 Task: Add a project license to your GitHub repository.
Action: Mouse moved to (268, 237)
Screenshot: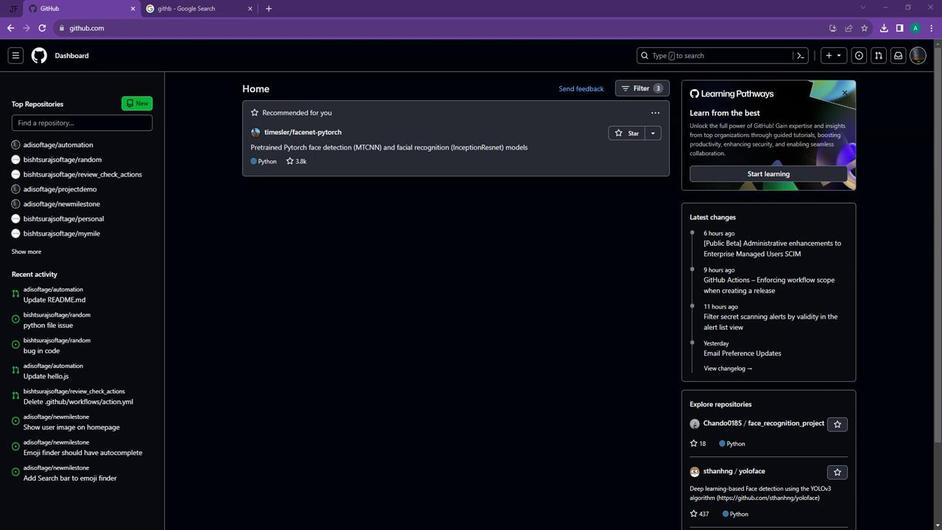 
Action: Mouse pressed left at (268, 237)
Screenshot: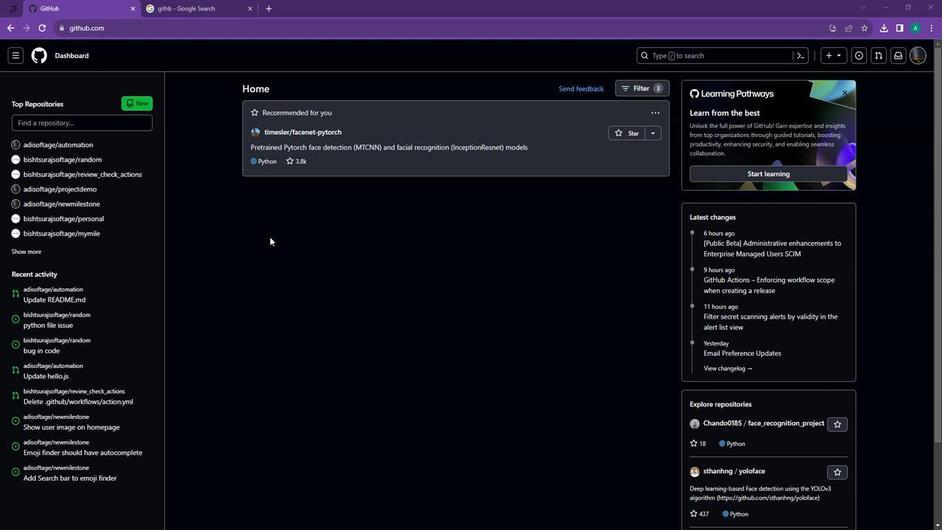 
Action: Mouse moved to (128, 103)
Screenshot: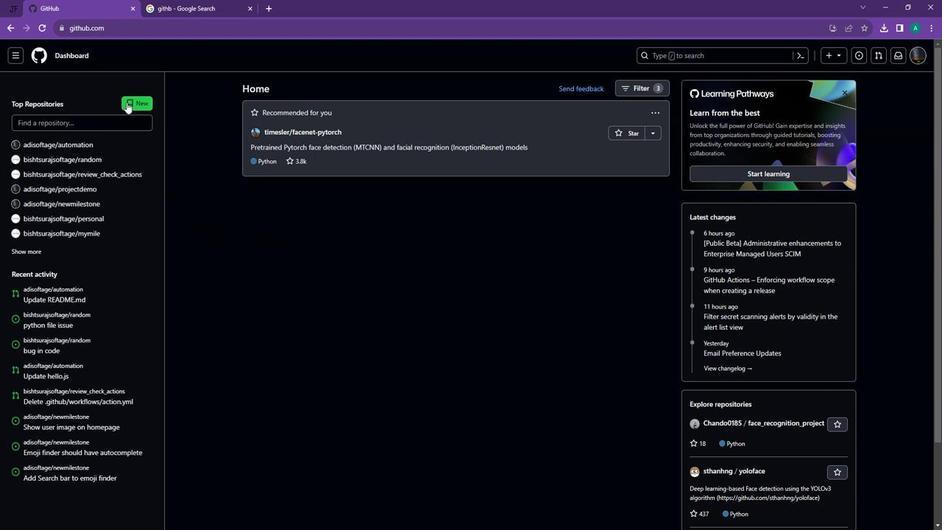 
Action: Mouse pressed left at (128, 103)
Screenshot: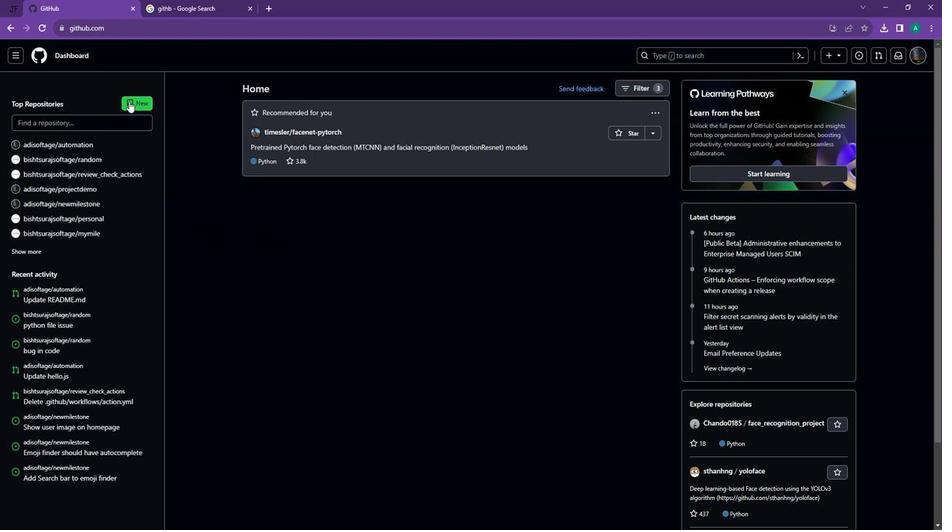 
Action: Mouse moved to (413, 182)
Screenshot: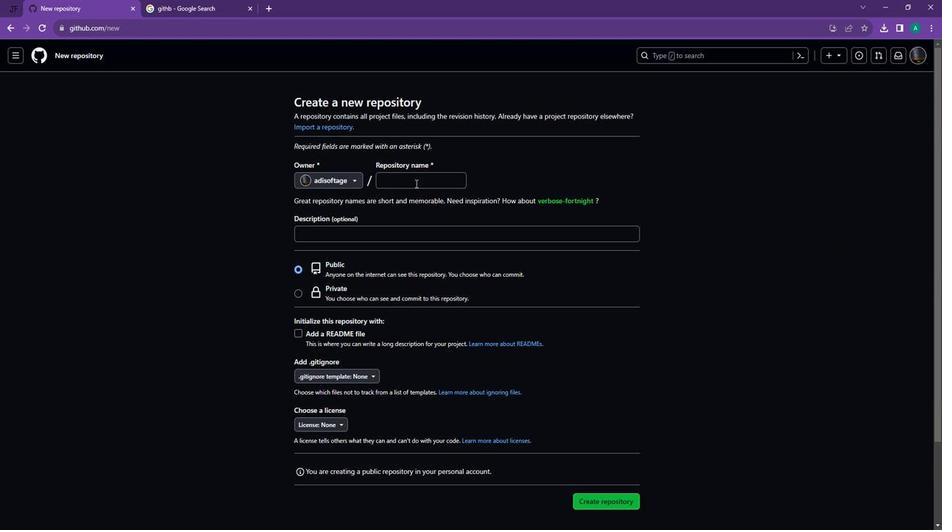 
Action: Mouse pressed left at (413, 182)
Screenshot: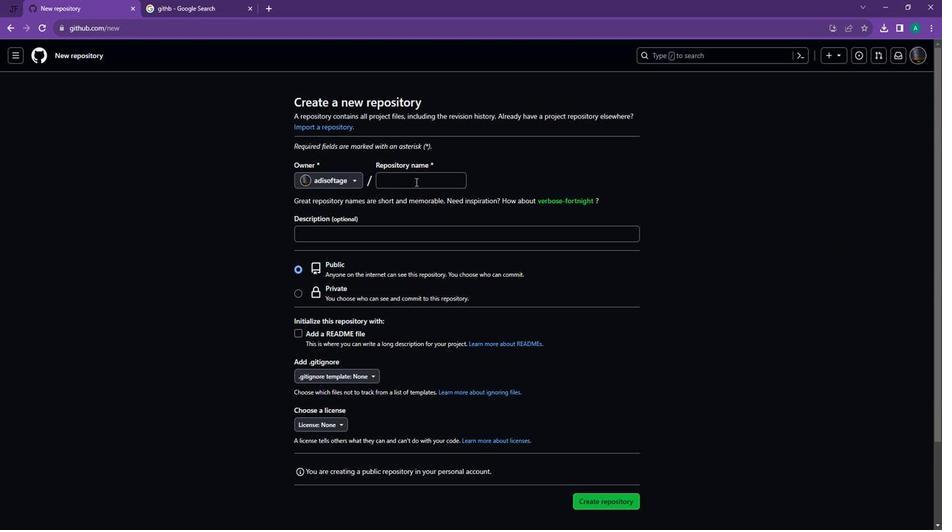 
Action: Key pressed lc<Key.backspace><Key.backspace>example<Key.enter>
Screenshot: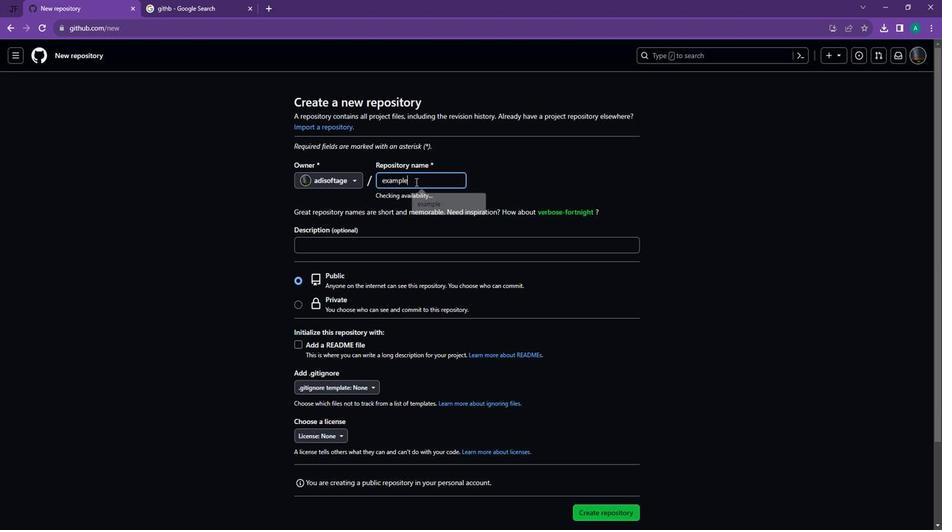 
Action: Mouse moved to (336, 424)
Screenshot: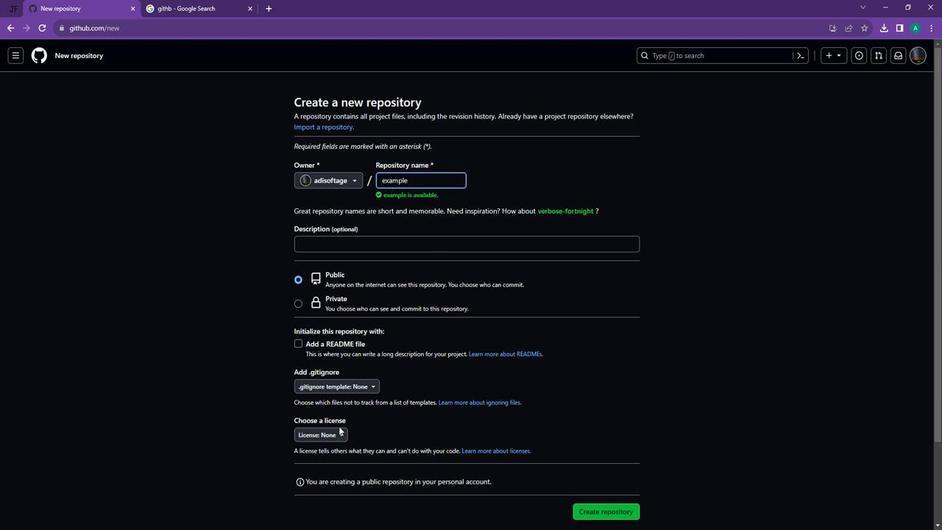 
Action: Mouse pressed left at (336, 424)
Screenshot: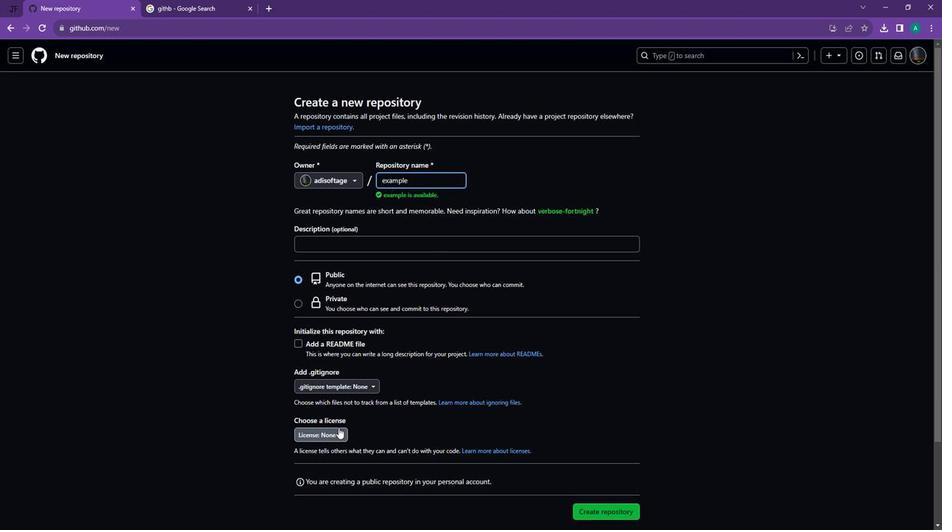 
Action: Mouse moved to (357, 279)
Screenshot: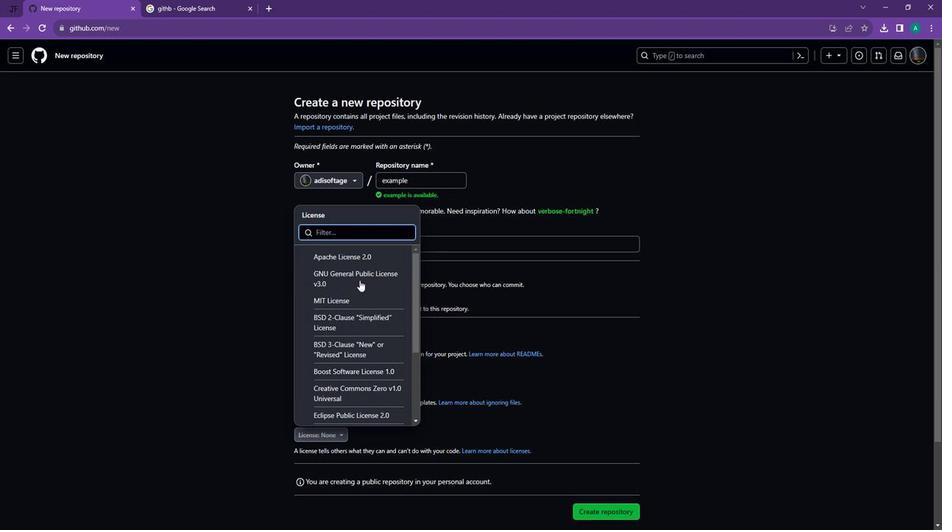 
Action: Mouse pressed left at (357, 279)
Screenshot: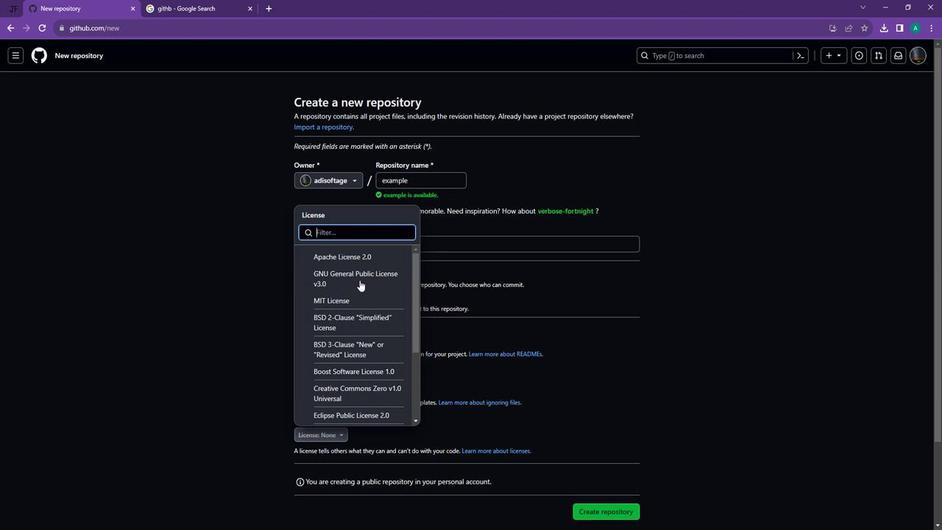 
Action: Mouse moved to (600, 507)
Screenshot: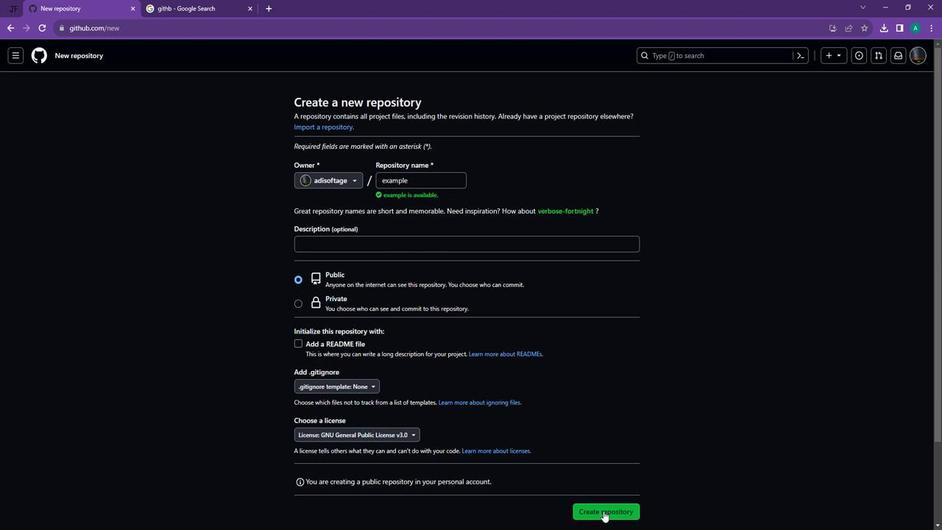 
Action: Mouse pressed left at (600, 507)
Screenshot: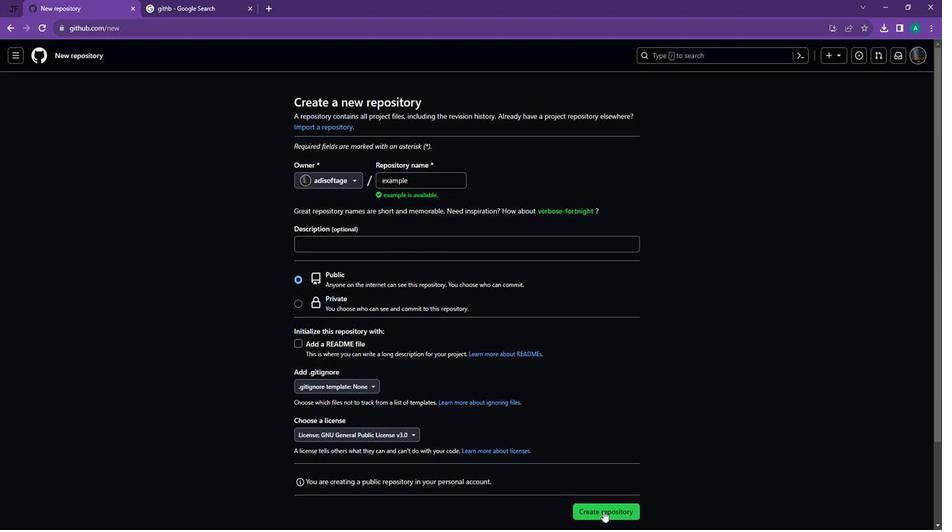 
Action: Mouse moved to (206, 200)
Screenshot: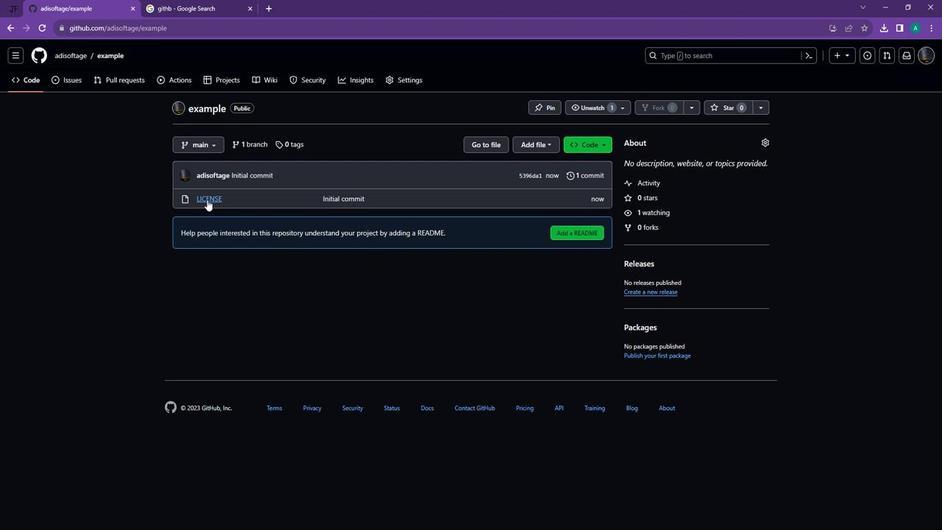 
Action: Mouse pressed left at (206, 200)
Screenshot: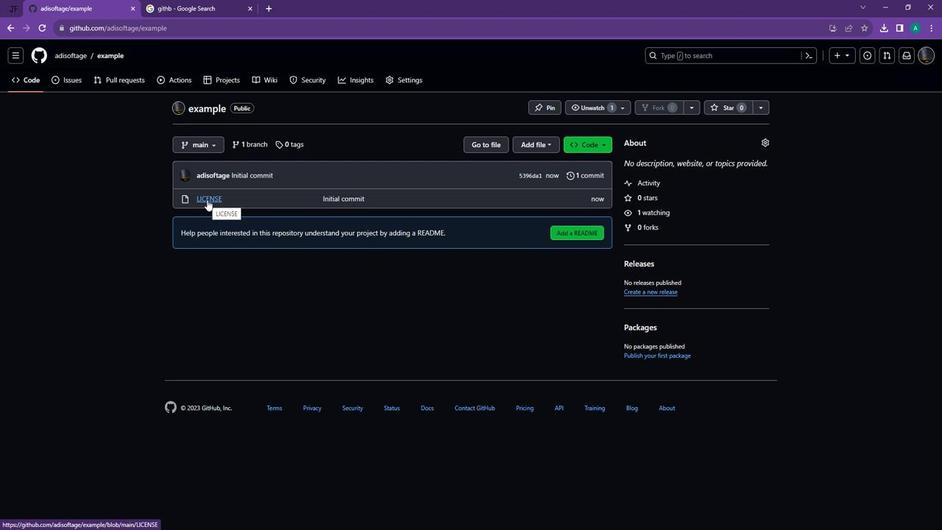 
Action: Mouse moved to (197, 256)
Screenshot: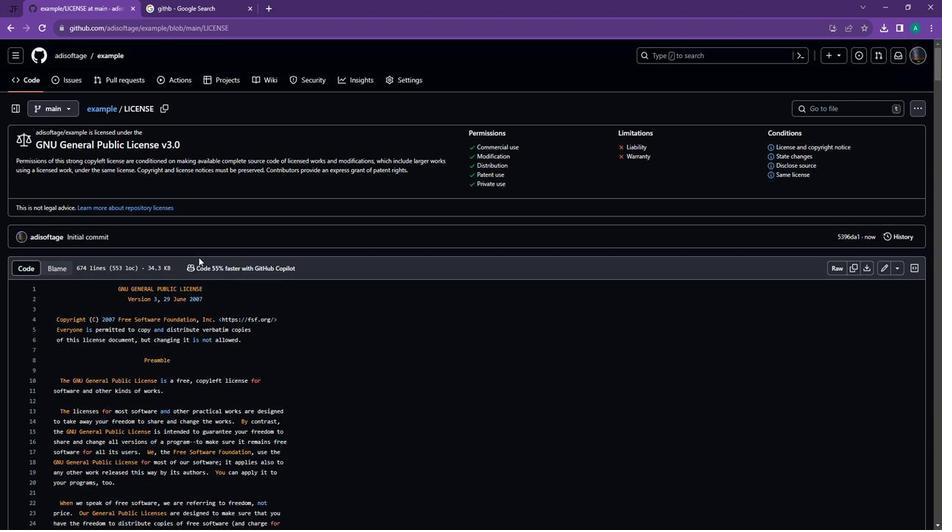 
Action: Mouse scrolled (197, 256) with delta (0, 0)
Screenshot: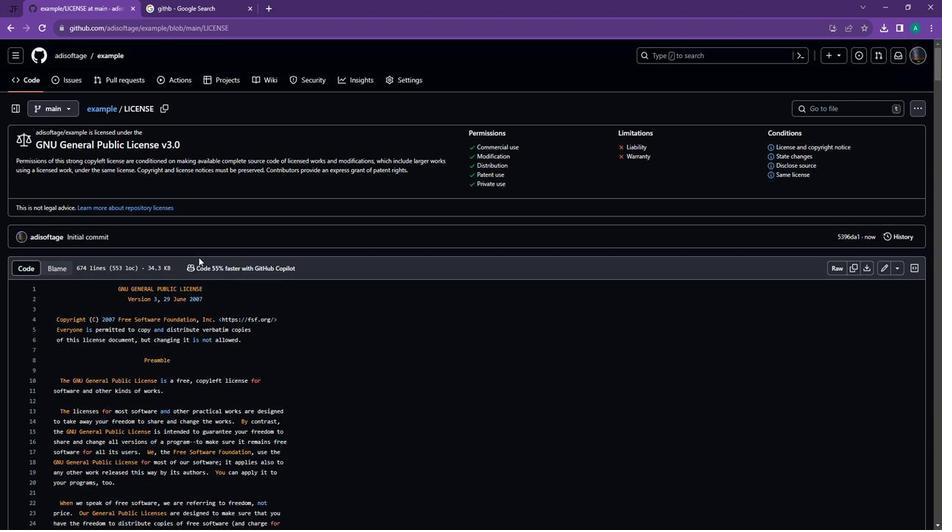 
Action: Mouse moved to (197, 258)
Screenshot: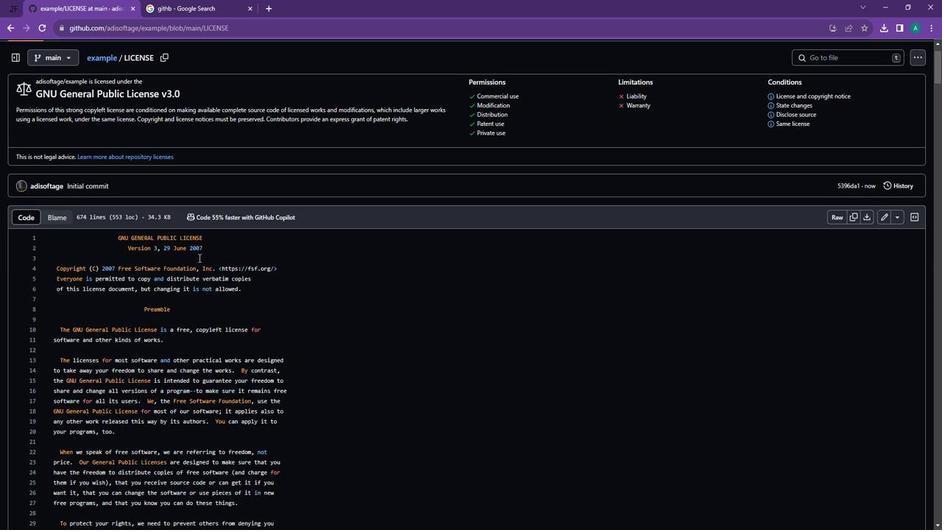 
Action: Mouse scrolled (197, 257) with delta (0, 0)
Screenshot: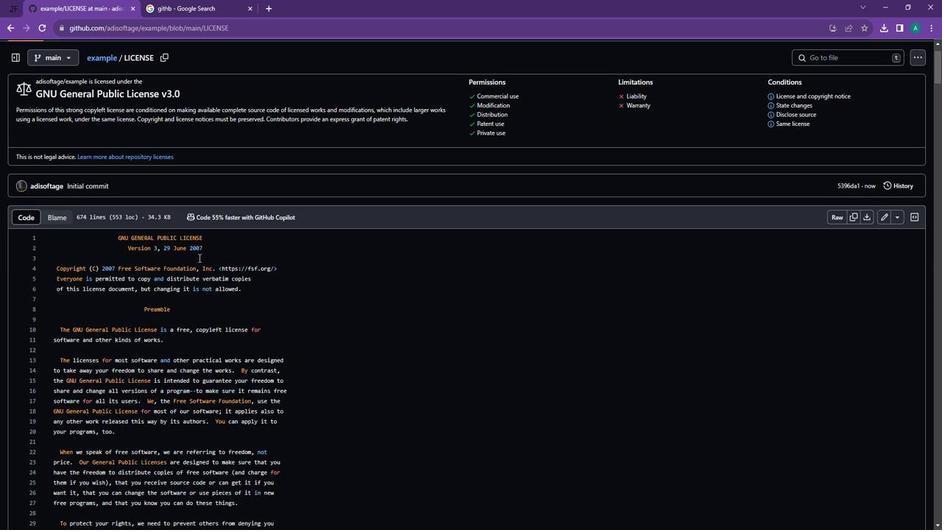 
Action: Mouse moved to (197, 260)
Screenshot: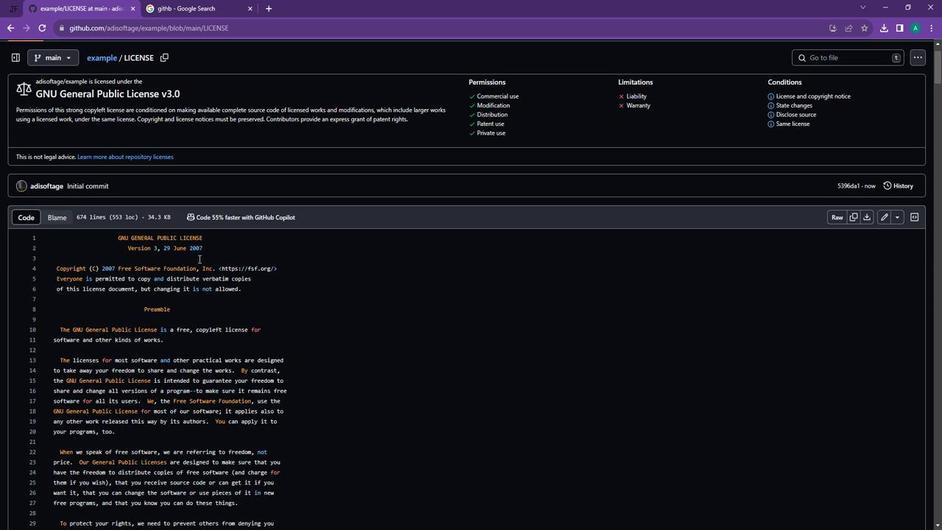 
Action: Mouse scrolled (197, 260) with delta (0, 0)
Screenshot: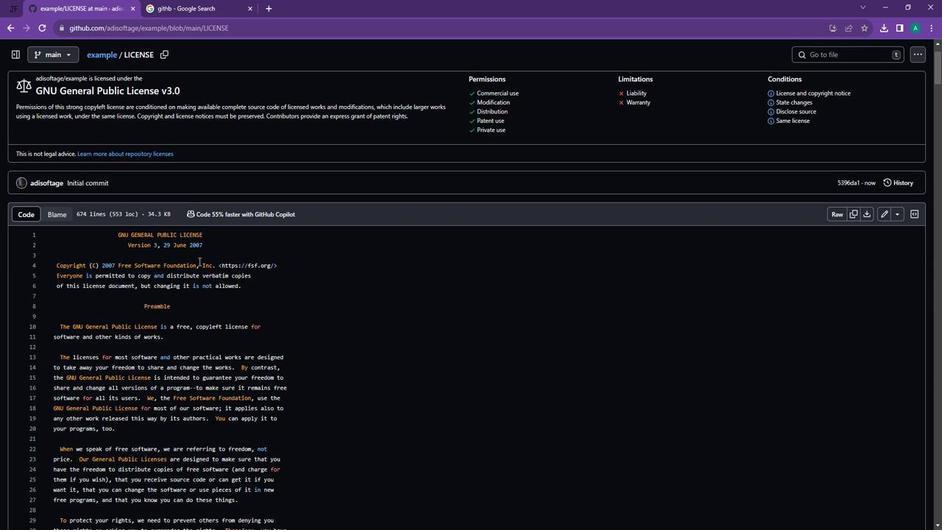
Action: Mouse moved to (202, 268)
Screenshot: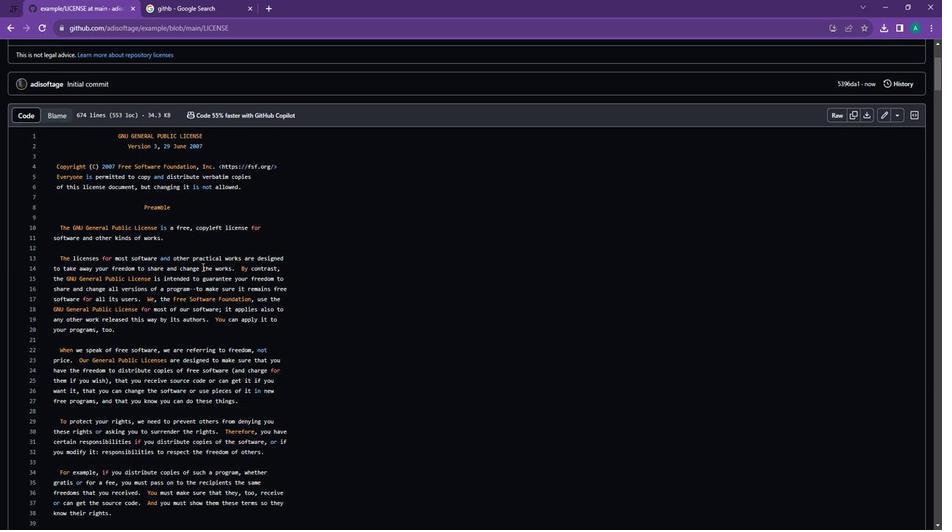 
Action: Mouse scrolled (202, 267) with delta (0, 0)
Screenshot: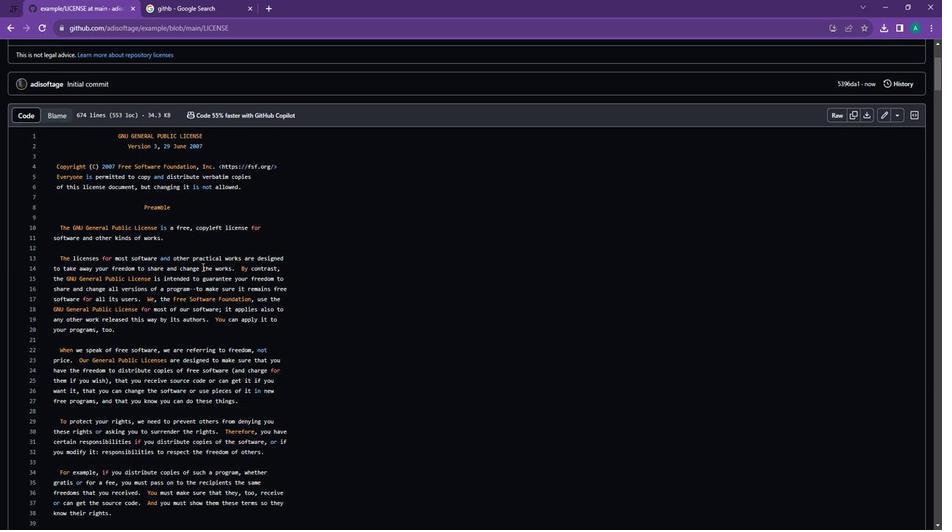 
Action: Mouse moved to (207, 270)
Screenshot: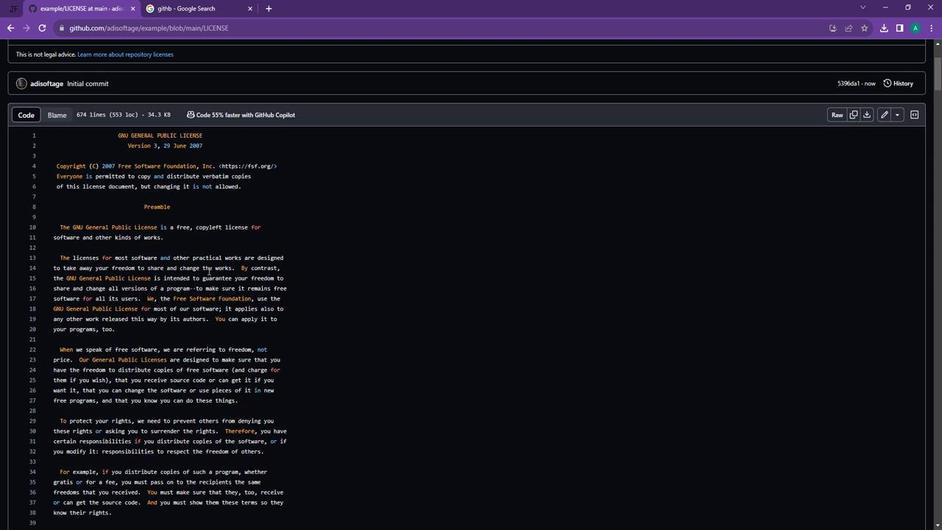 
Action: Mouse scrolled (207, 269) with delta (0, 0)
Screenshot: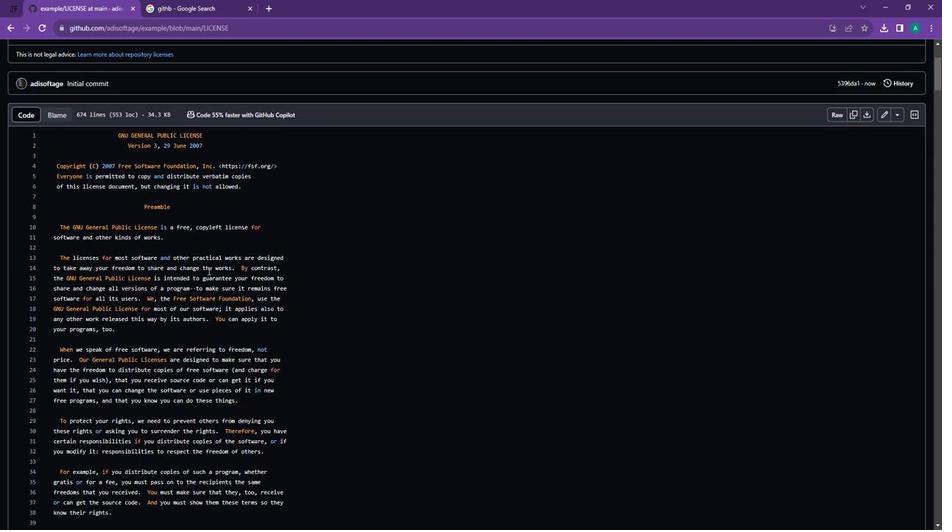 
Action: Mouse moved to (215, 268)
Screenshot: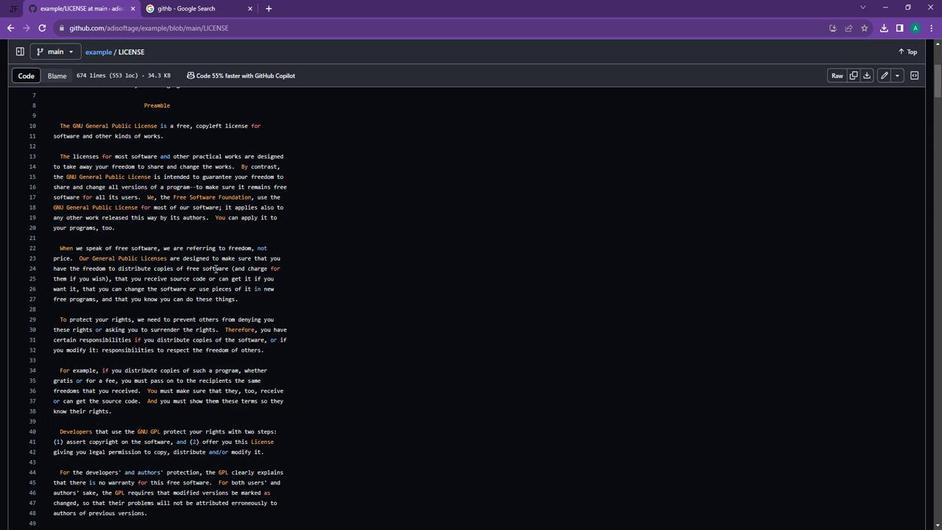 
Action: Mouse scrolled (215, 267) with delta (0, 0)
Screenshot: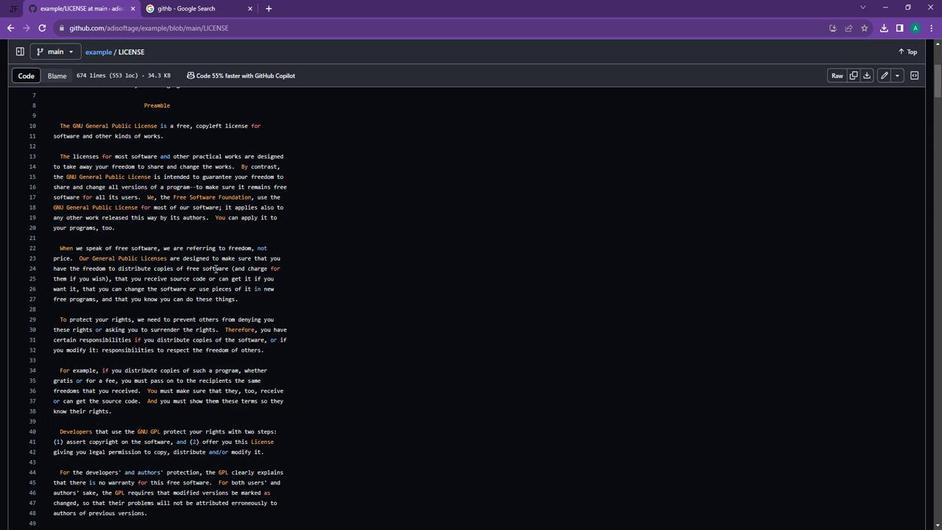 
Action: Mouse moved to (216, 268)
Screenshot: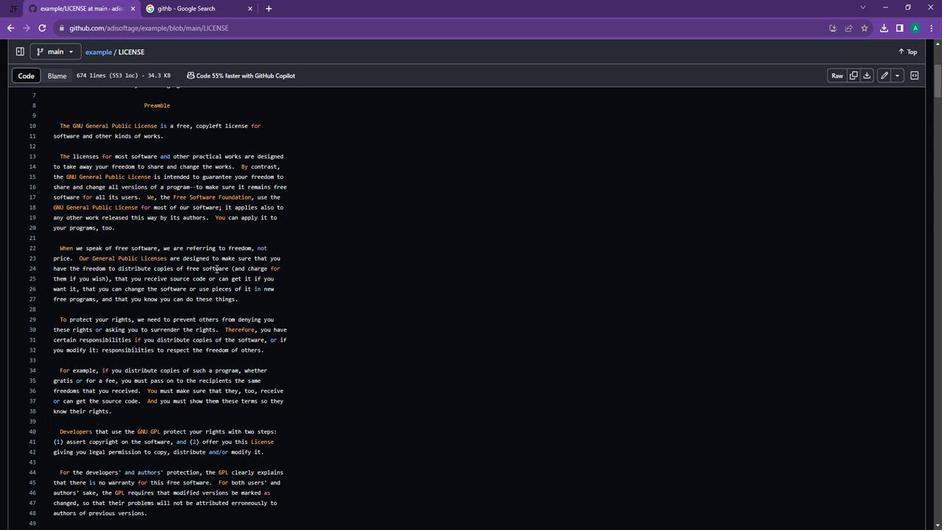 
Action: Mouse scrolled (216, 267) with delta (0, 0)
Screenshot: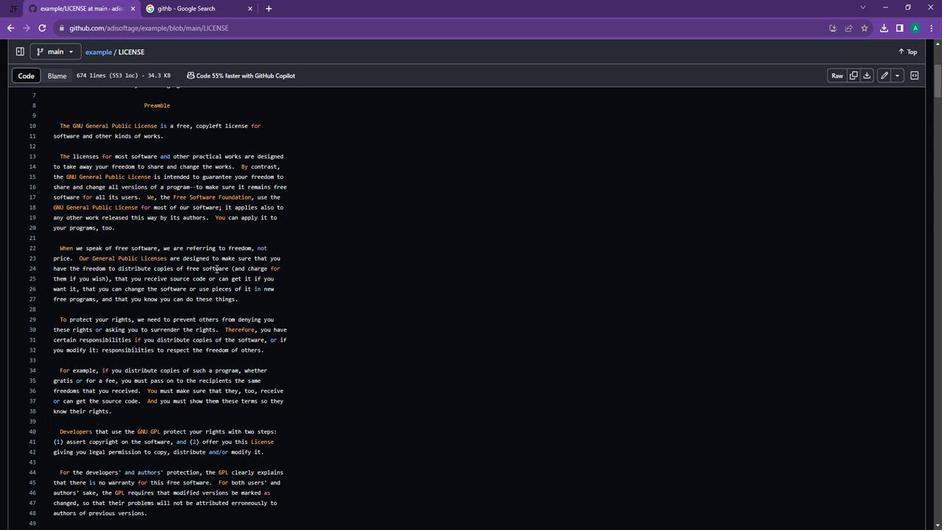 
Action: Mouse moved to (219, 269)
Screenshot: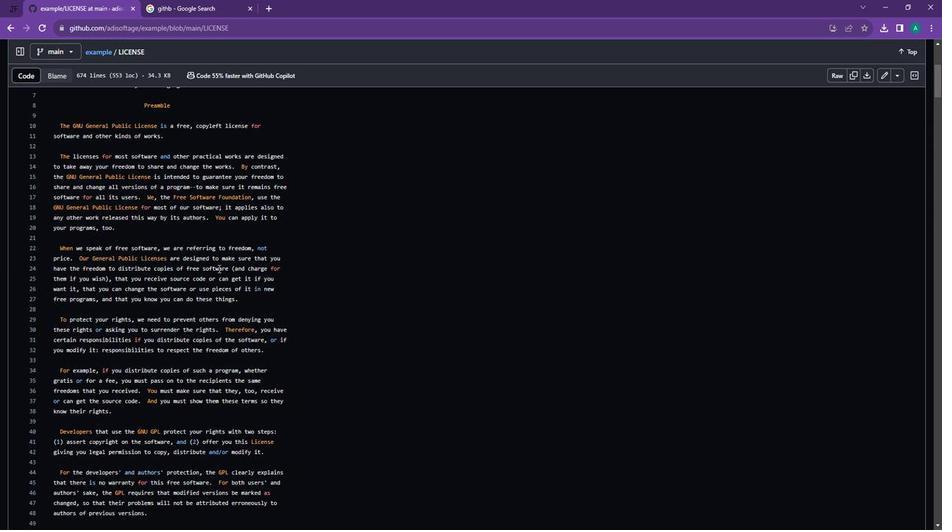 
Action: Mouse scrolled (219, 268) with delta (0, 0)
Screenshot: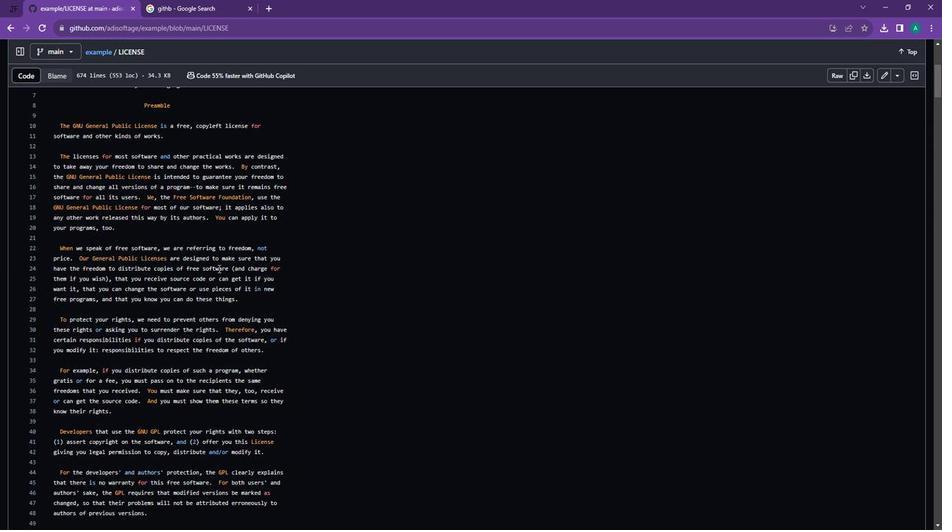
Action: Mouse moved to (372, 260)
Screenshot: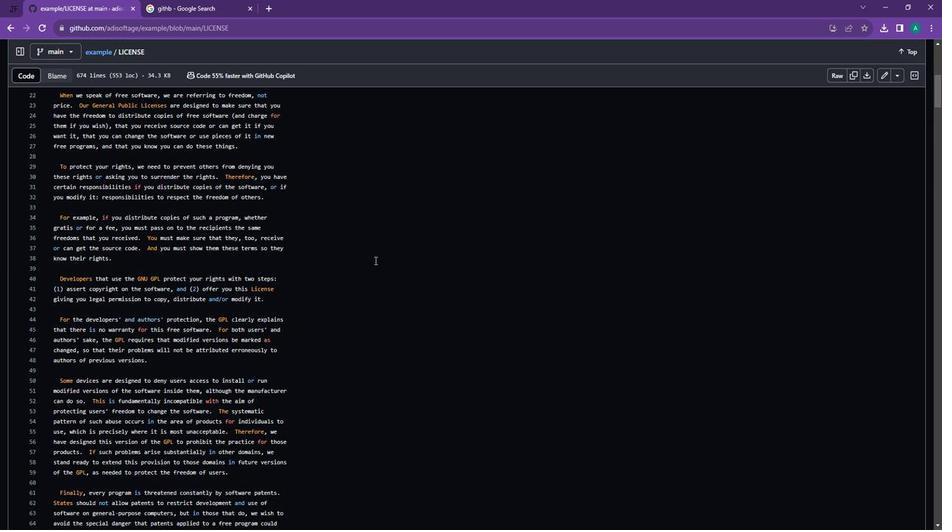 
Action: Mouse scrolled (372, 259) with delta (0, 0)
Screenshot: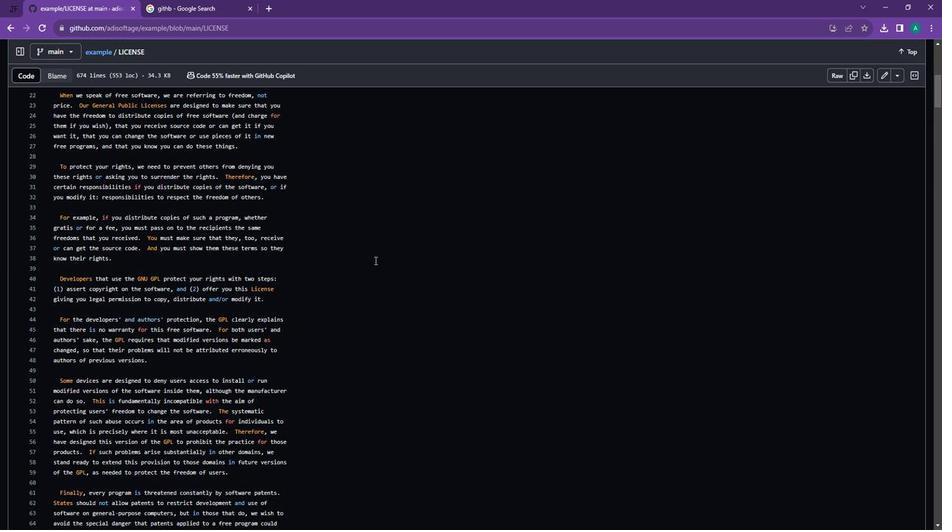 
Action: Mouse scrolled (372, 259) with delta (0, 0)
Screenshot: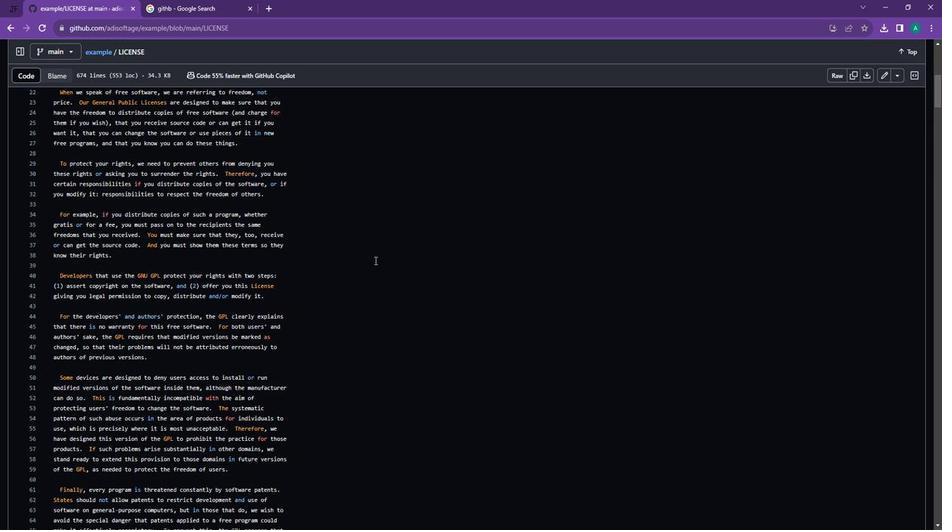 
Action: Mouse scrolled (372, 259) with delta (0, 0)
Screenshot: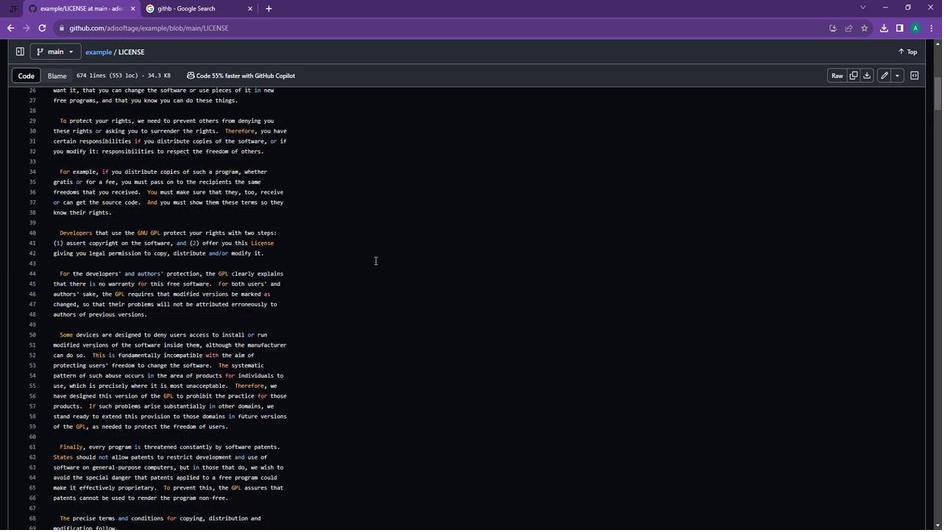 
Action: Mouse moved to (310, 268)
Screenshot: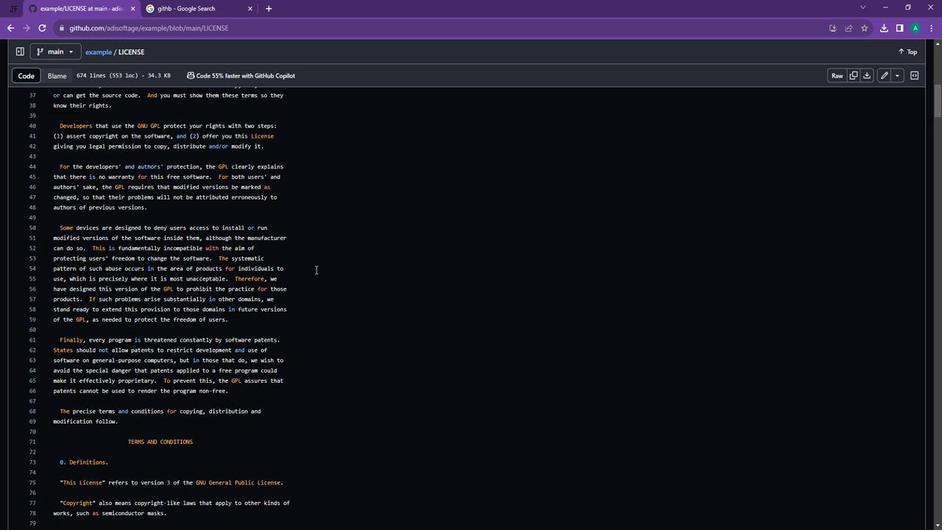 
Action: Mouse scrolled (310, 267) with delta (0, 0)
Screenshot: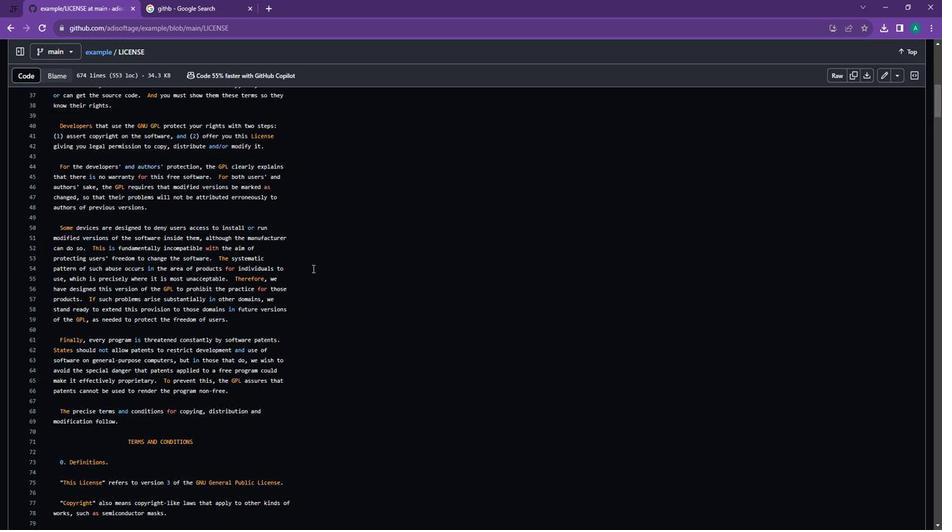 
Action: Mouse scrolled (310, 267) with delta (0, 0)
Screenshot: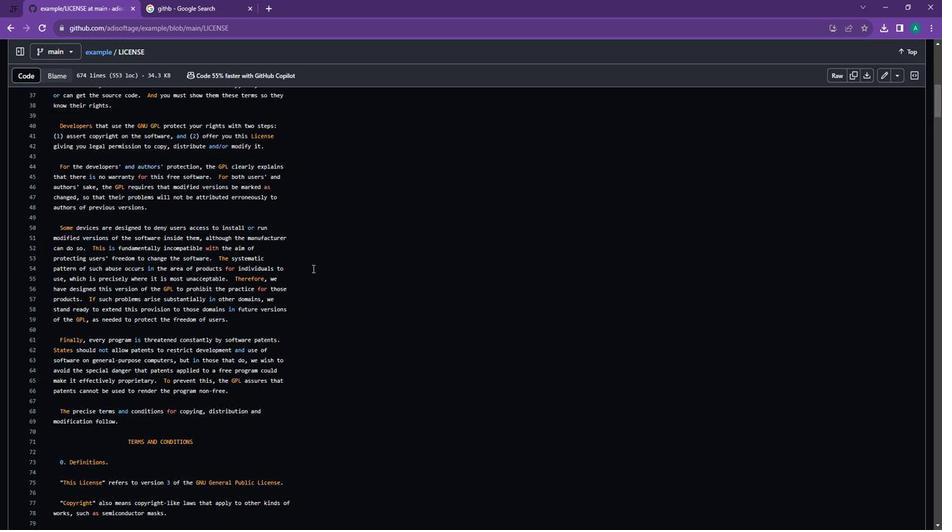 
Action: Mouse scrolled (310, 267) with delta (0, 0)
Screenshot: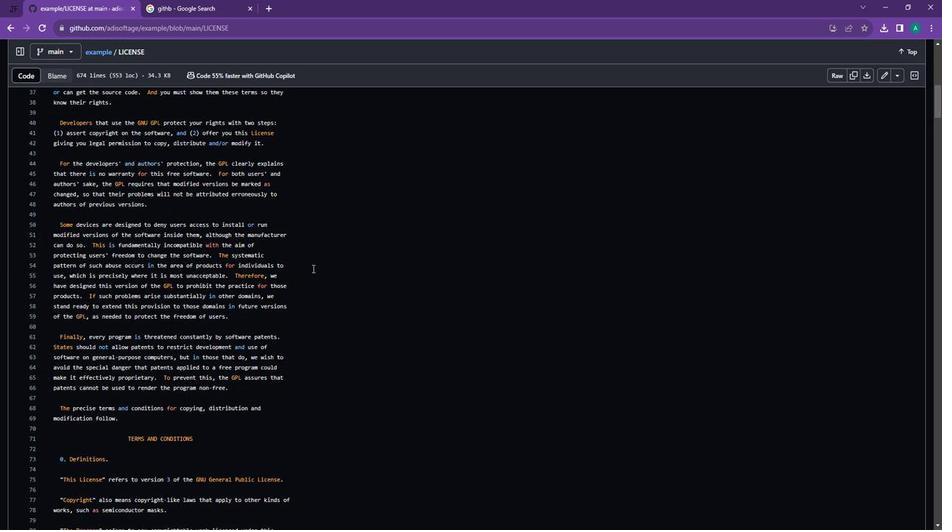 
Action: Mouse moved to (310, 268)
Screenshot: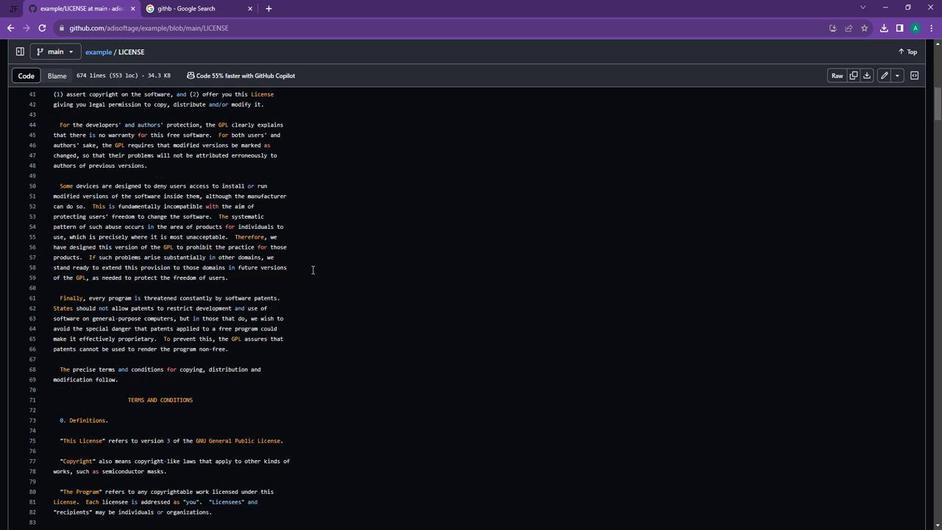 
Action: Mouse scrolled (310, 268) with delta (0, 0)
Screenshot: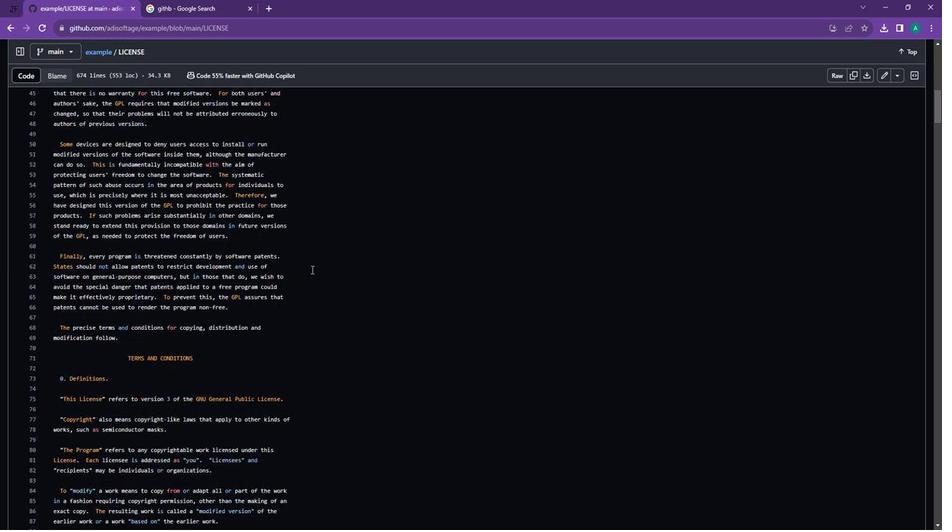 
Action: Mouse moved to (304, 285)
Screenshot: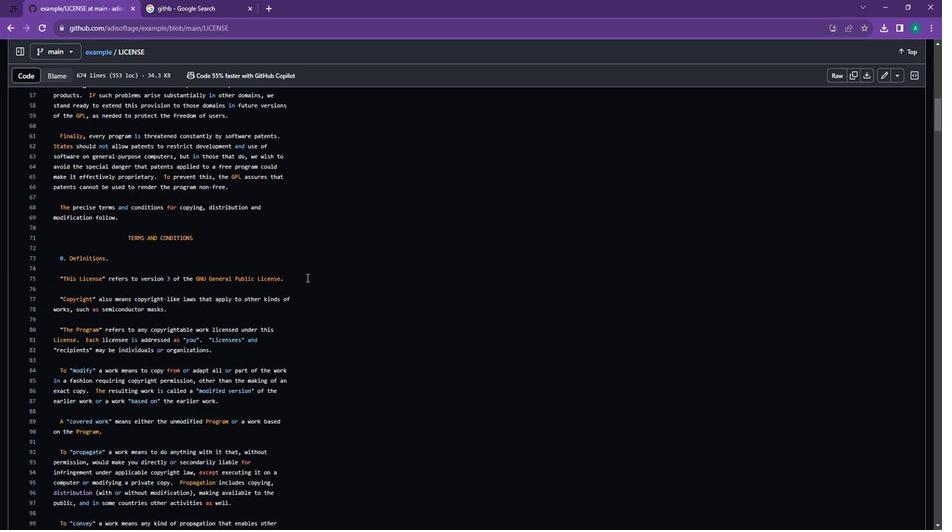 
Action: Mouse scrolled (304, 284) with delta (0, 0)
Screenshot: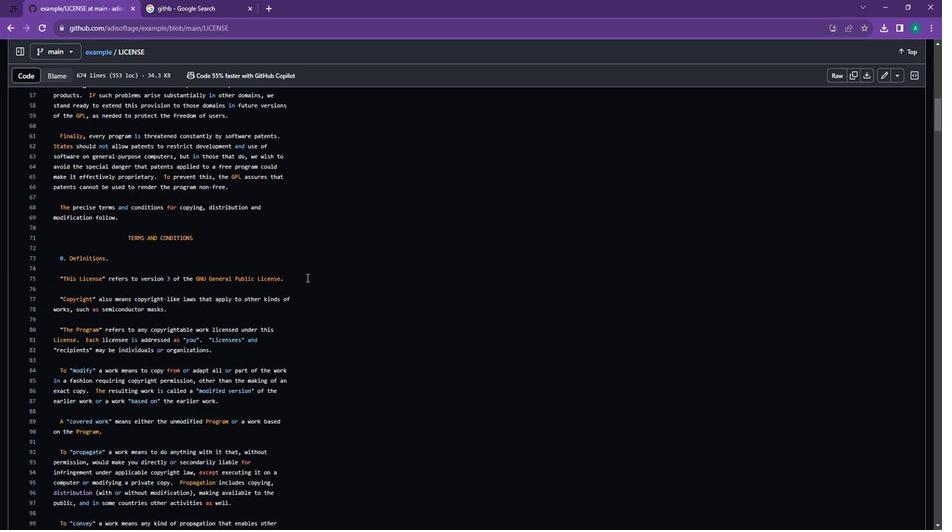 
Action: Mouse moved to (304, 286)
Screenshot: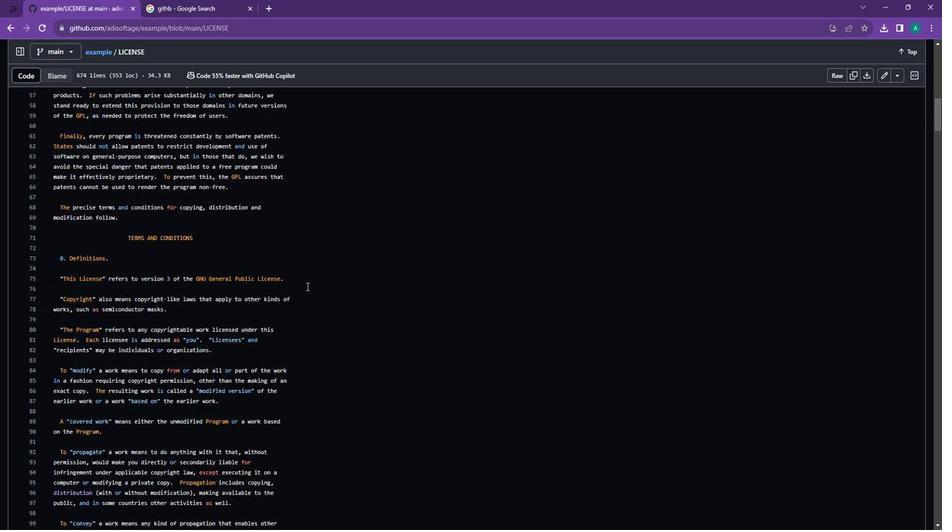 
Action: Mouse scrolled (304, 286) with delta (0, 0)
Screenshot: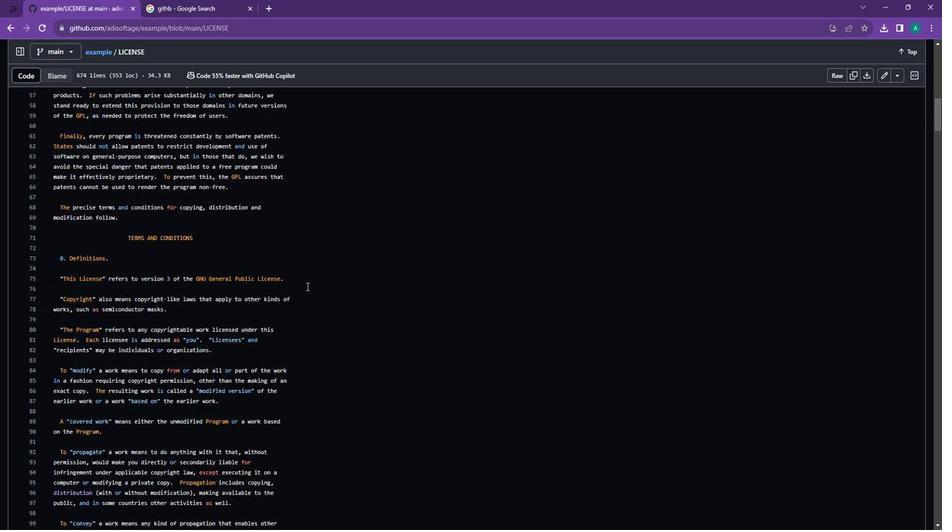 
Action: Mouse moved to (304, 287)
Screenshot: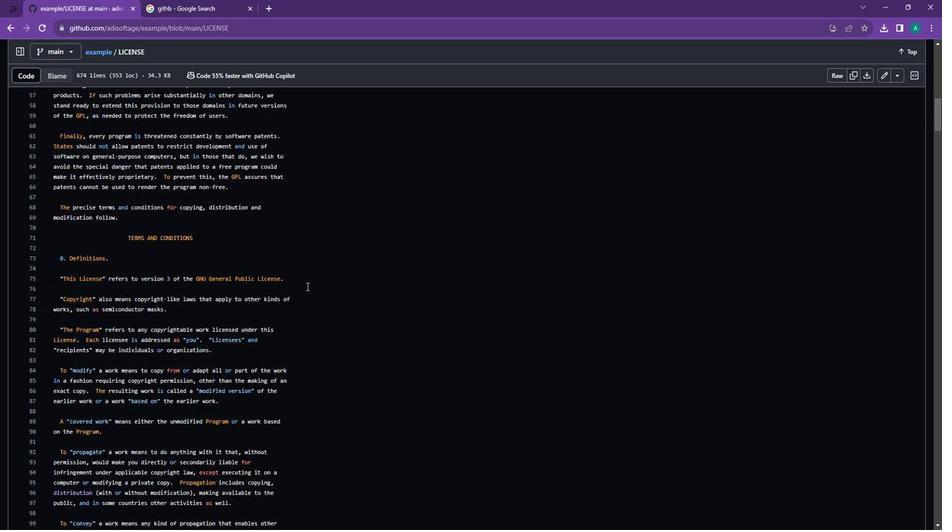 
Action: Mouse scrolled (304, 286) with delta (0, 0)
Screenshot: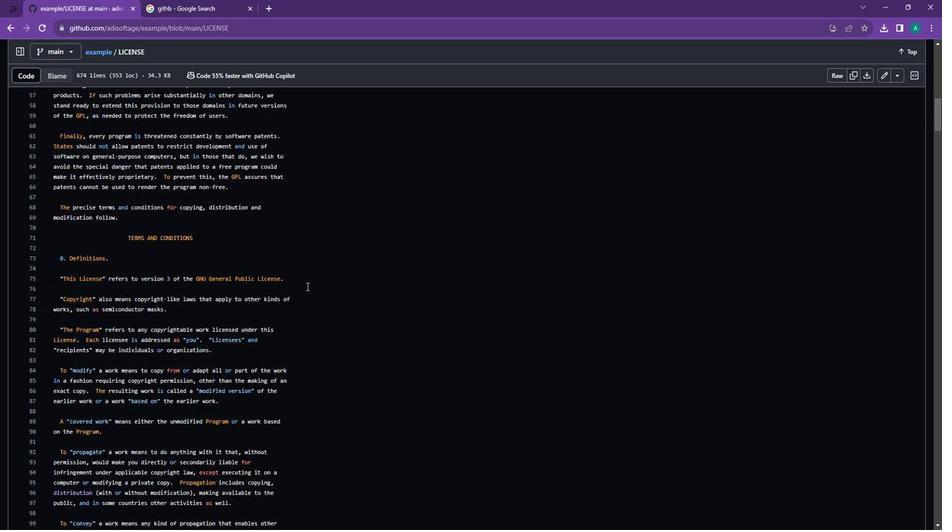 
Action: Mouse moved to (304, 288)
Screenshot: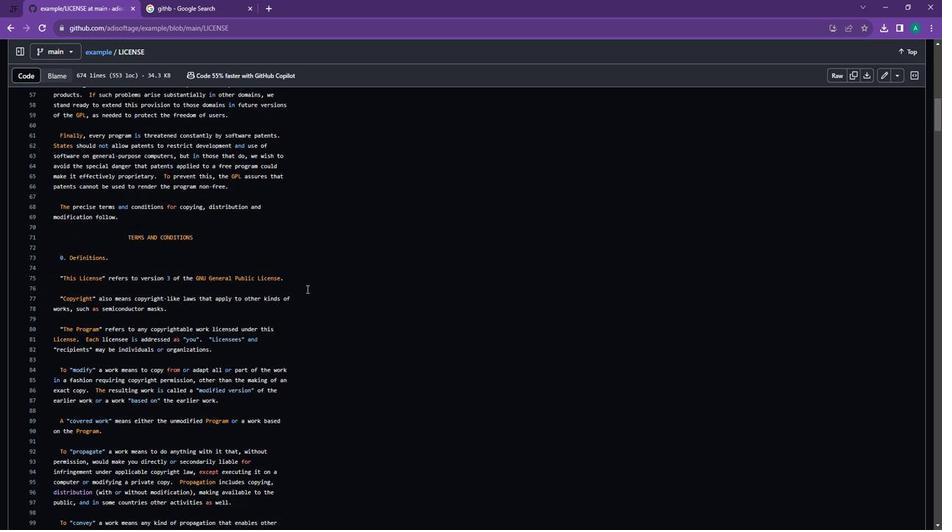 
Action: Mouse scrolled (304, 287) with delta (0, 0)
Screenshot: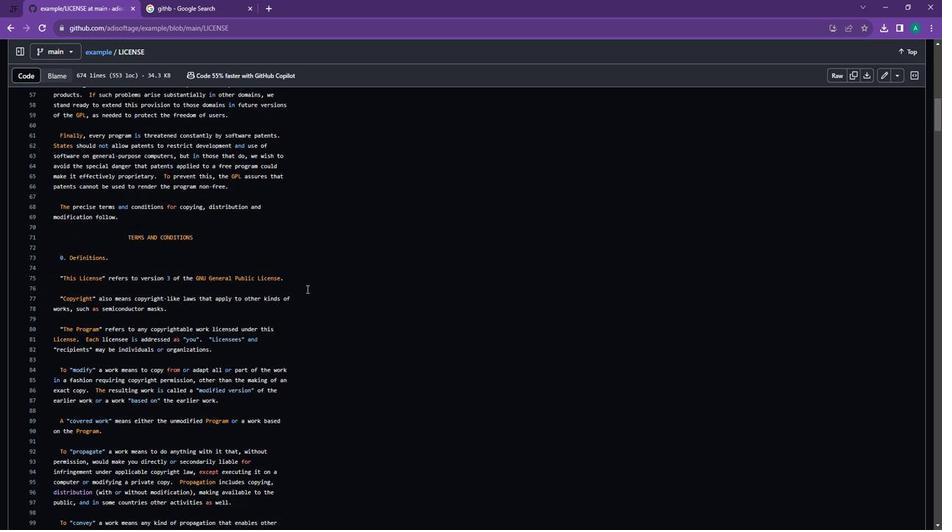 
Action: Mouse moved to (304, 290)
Screenshot: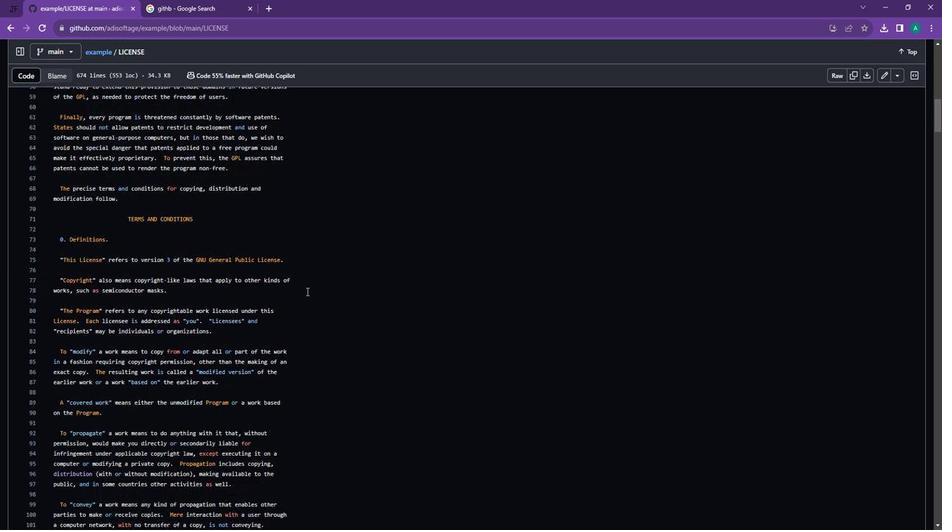 
Action: Mouse scrolled (304, 290) with delta (0, 0)
Screenshot: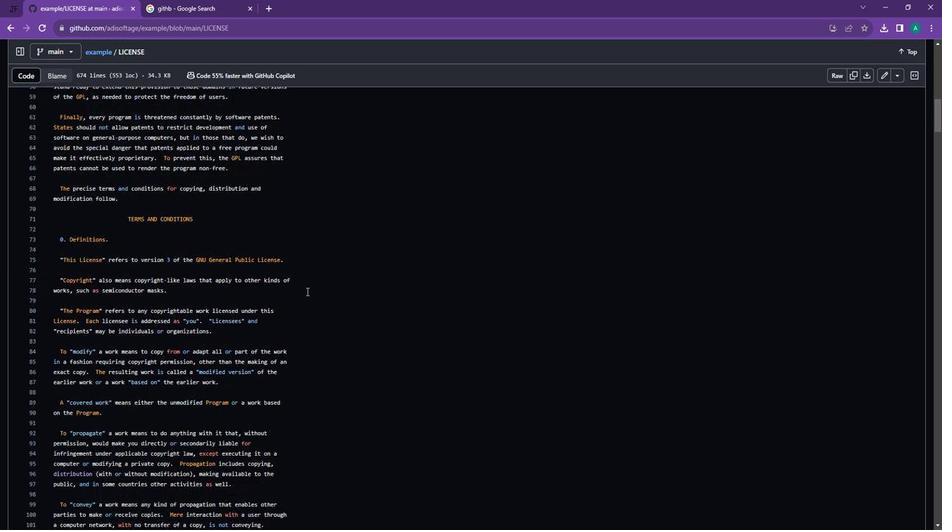 
Action: Mouse moved to (304, 294)
Screenshot: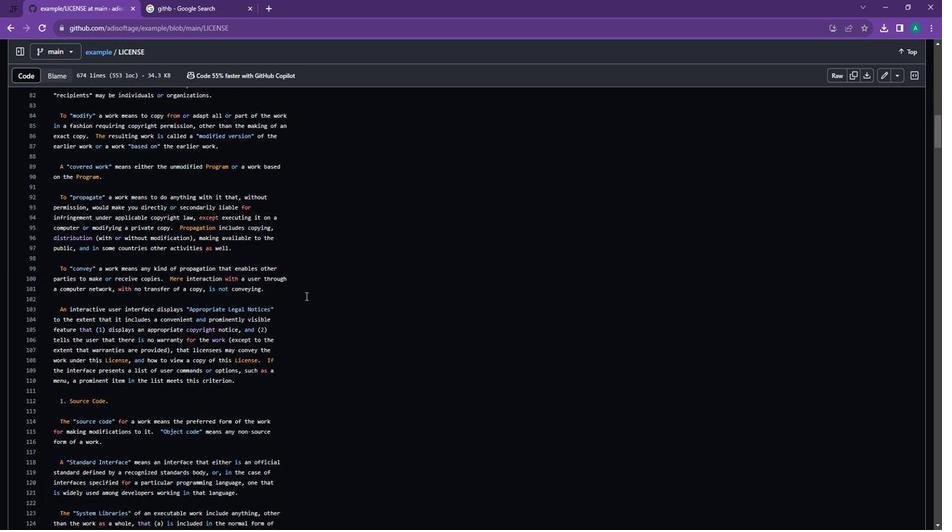 
Action: Mouse scrolled (304, 293) with delta (0, 0)
Screenshot: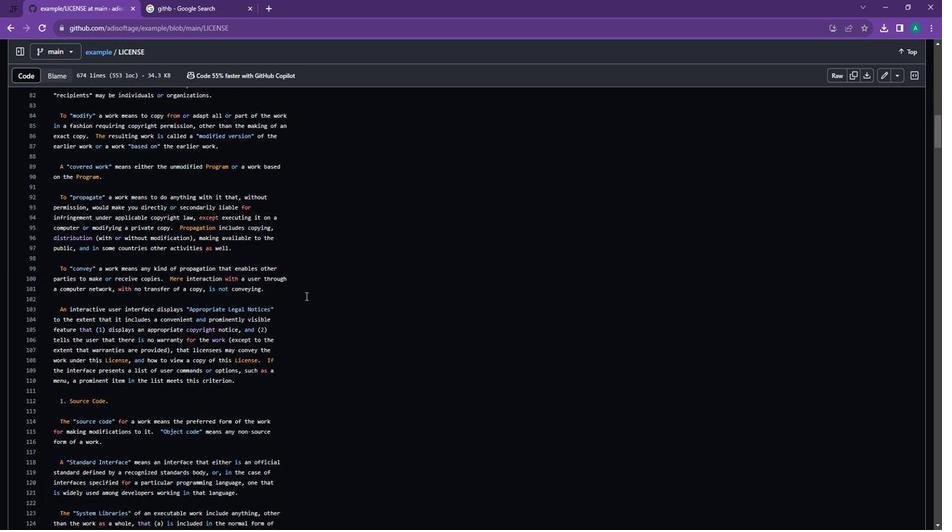 
Action: Mouse moved to (304, 296)
Screenshot: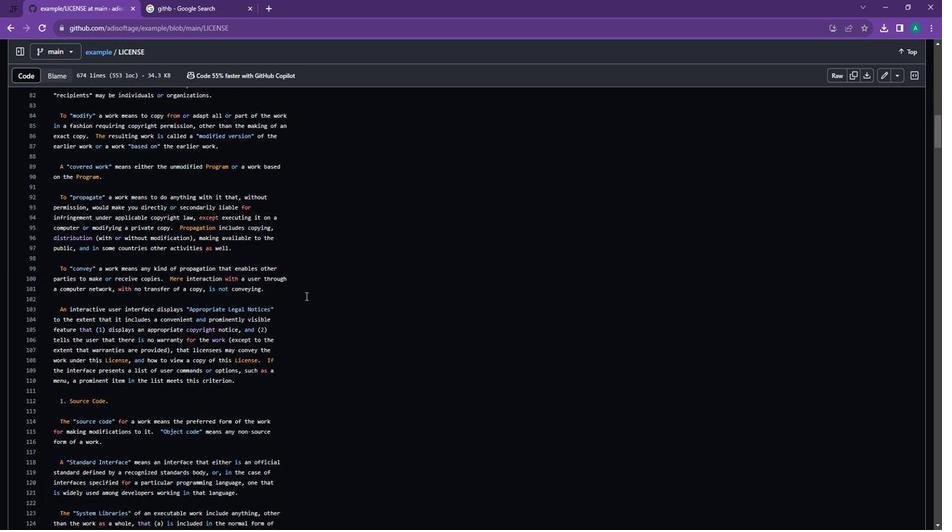 
Action: Mouse scrolled (304, 295) with delta (0, 0)
Screenshot: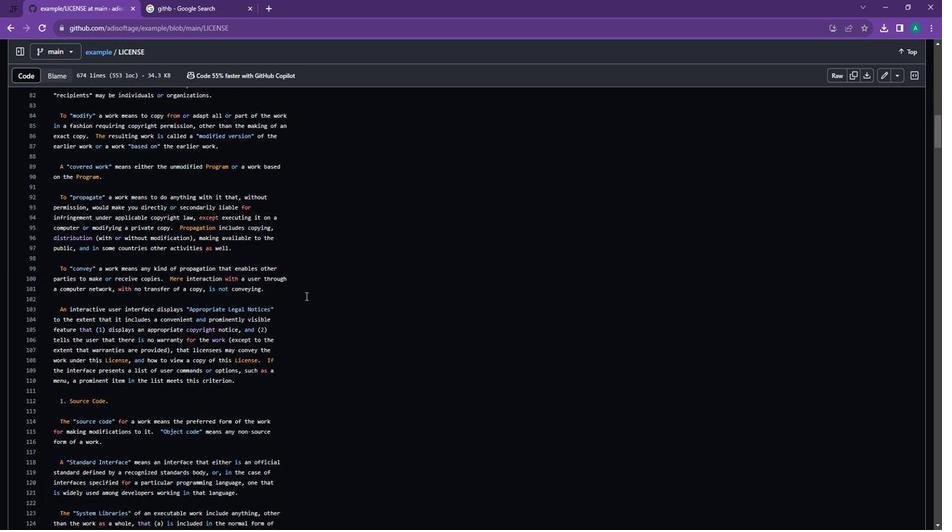 
Action: Mouse moved to (304, 296)
Screenshot: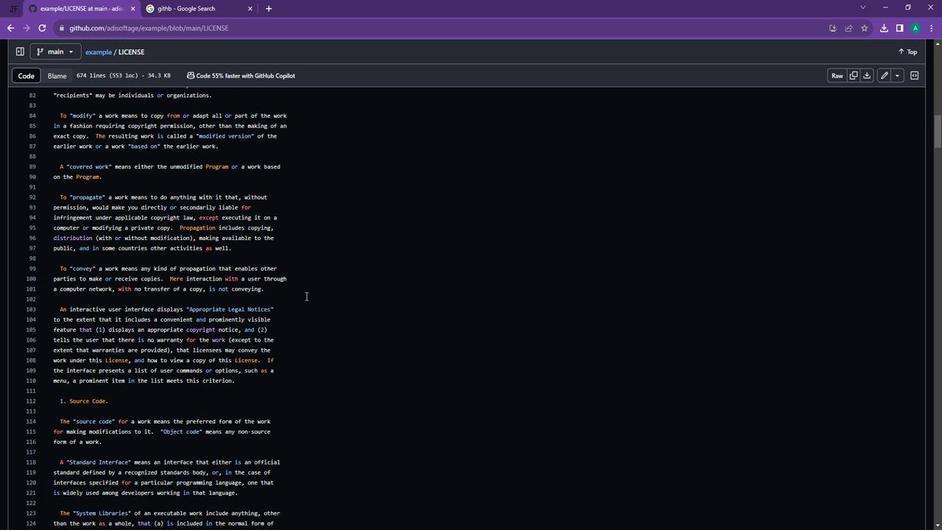 
Action: Mouse scrolled (304, 296) with delta (0, 0)
Screenshot: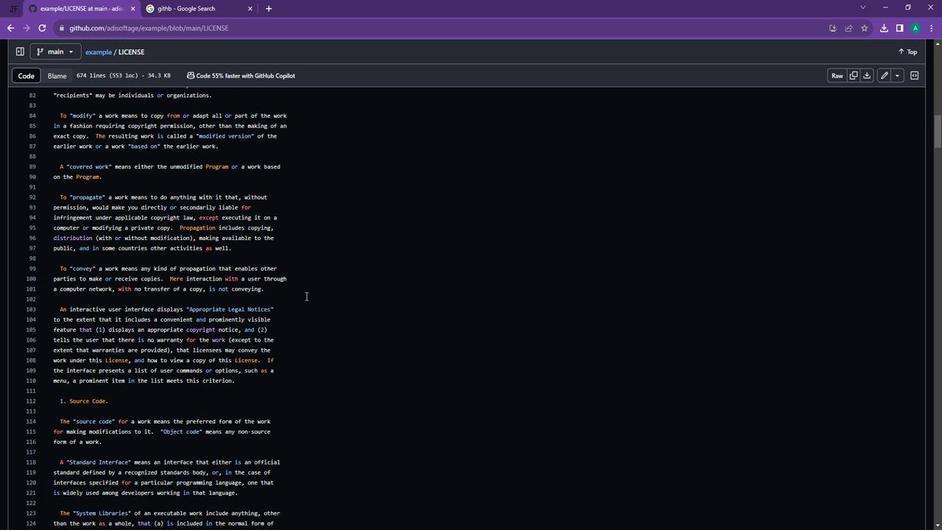 
Action: Mouse moved to (304, 297)
Screenshot: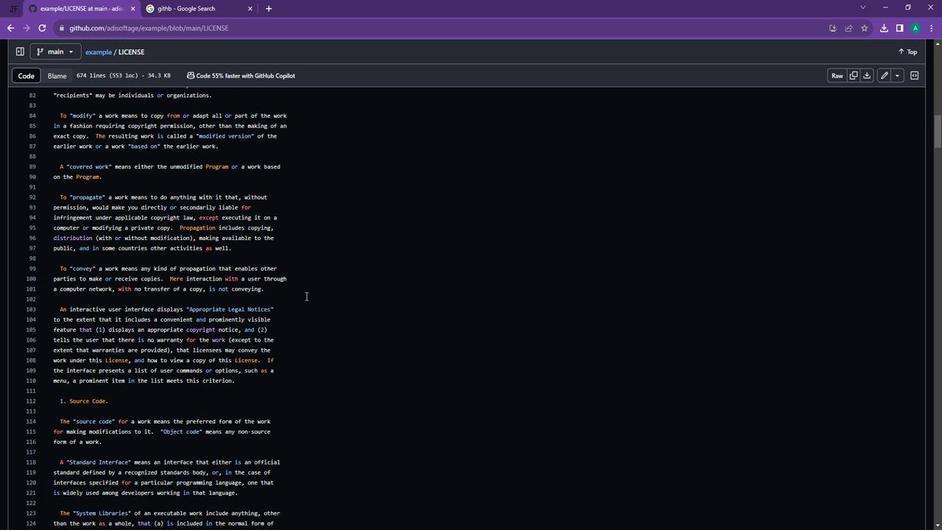 
Action: Mouse scrolled (304, 296) with delta (0, 0)
Screenshot: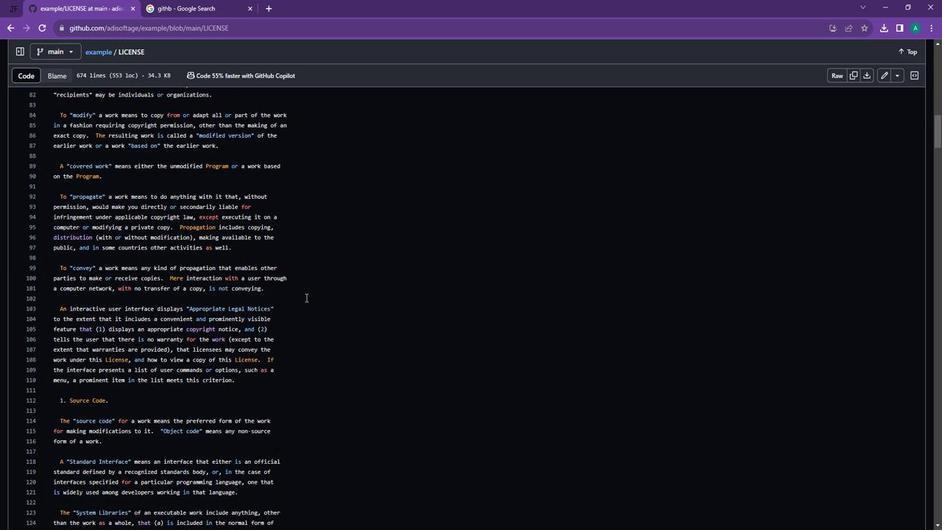 
Action: Mouse scrolled (304, 296) with delta (0, 0)
Screenshot: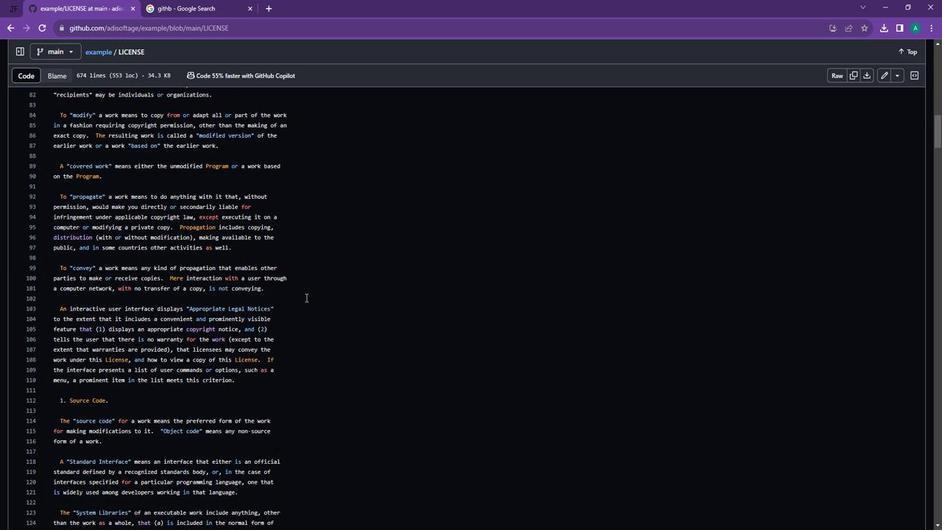 
Action: Mouse moved to (304, 297)
Screenshot: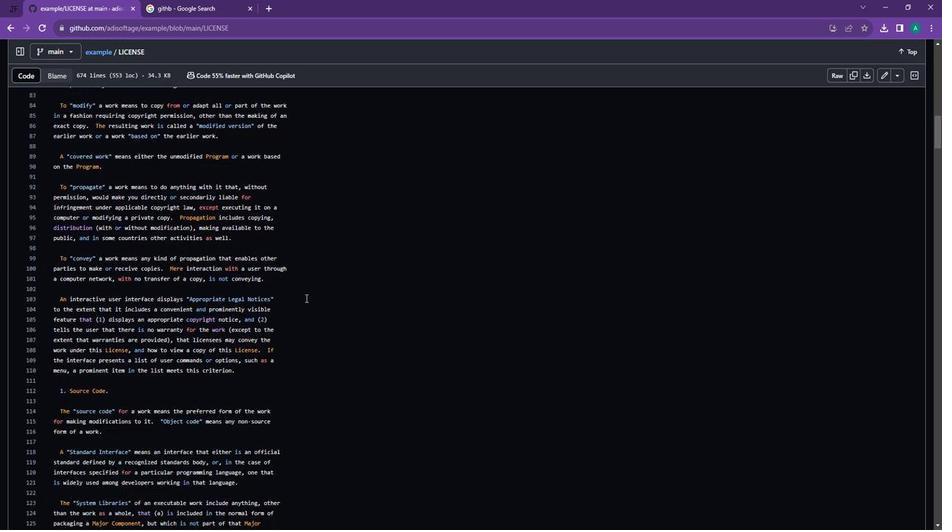 
Action: Mouse scrolled (304, 296) with delta (0, 0)
Screenshot: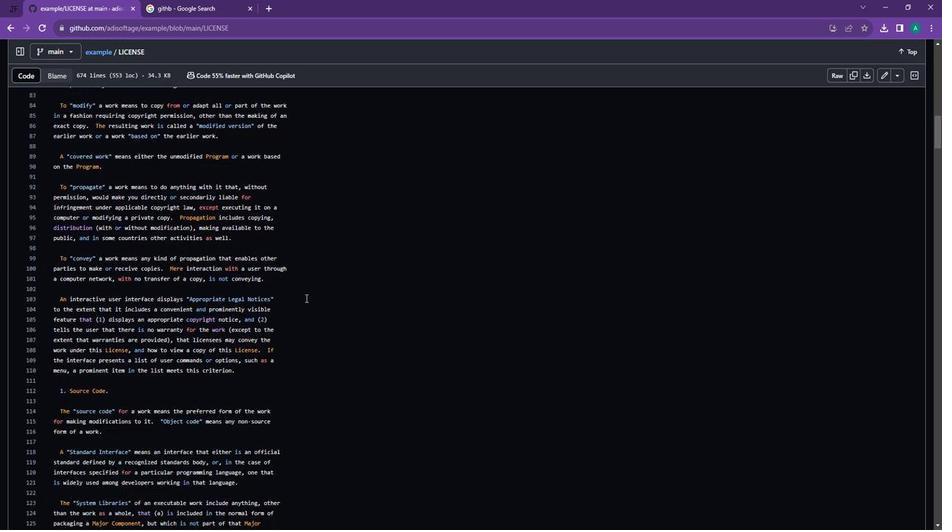 
Action: Mouse moved to (304, 299)
Screenshot: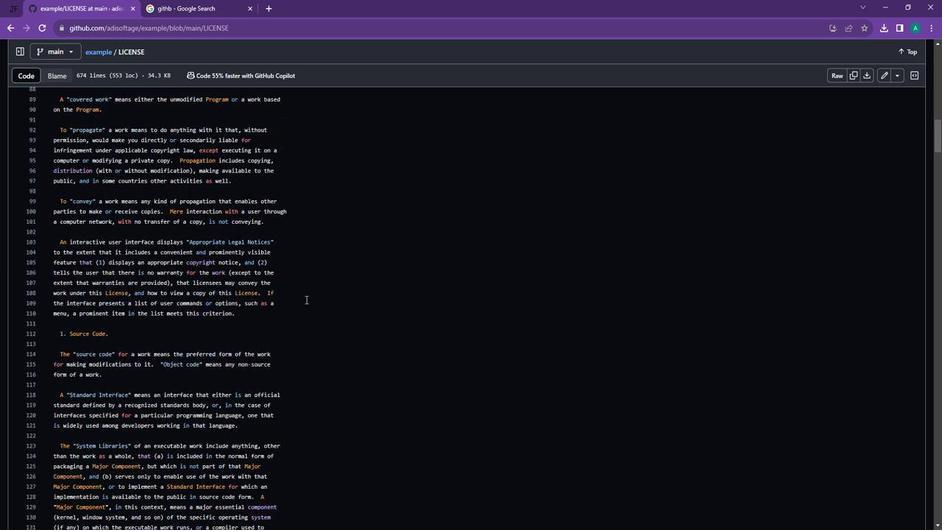 
Action: Mouse scrolled (304, 298) with delta (0, 0)
Screenshot: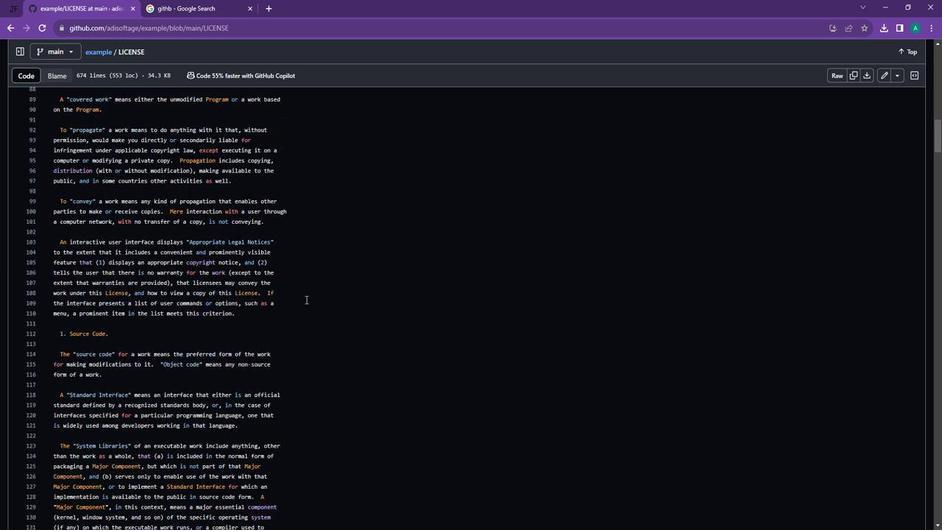 
Action: Mouse scrolled (304, 298) with delta (0, 0)
Screenshot: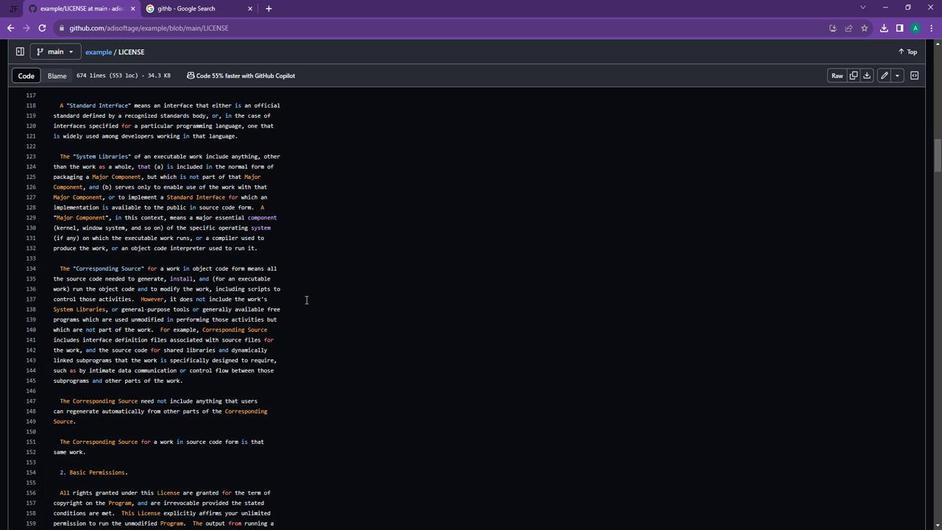 
Action: Mouse scrolled (304, 298) with delta (0, 0)
Screenshot: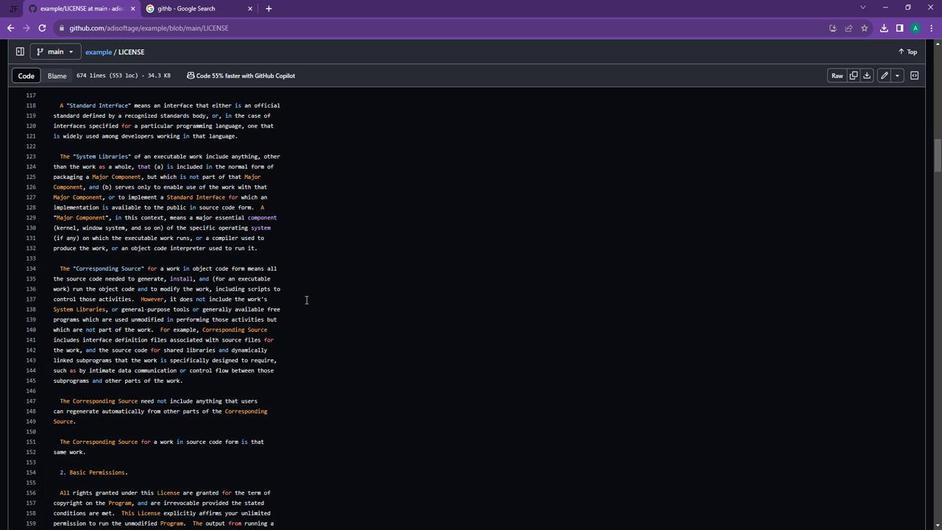 
Action: Mouse scrolled (304, 298) with delta (0, 0)
Screenshot: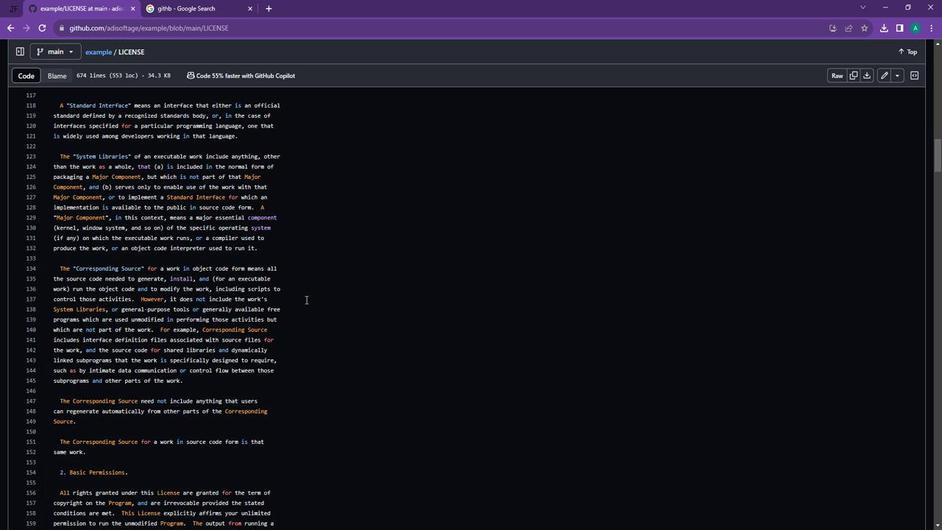 
Action: Mouse scrolled (304, 298) with delta (0, 0)
Screenshot: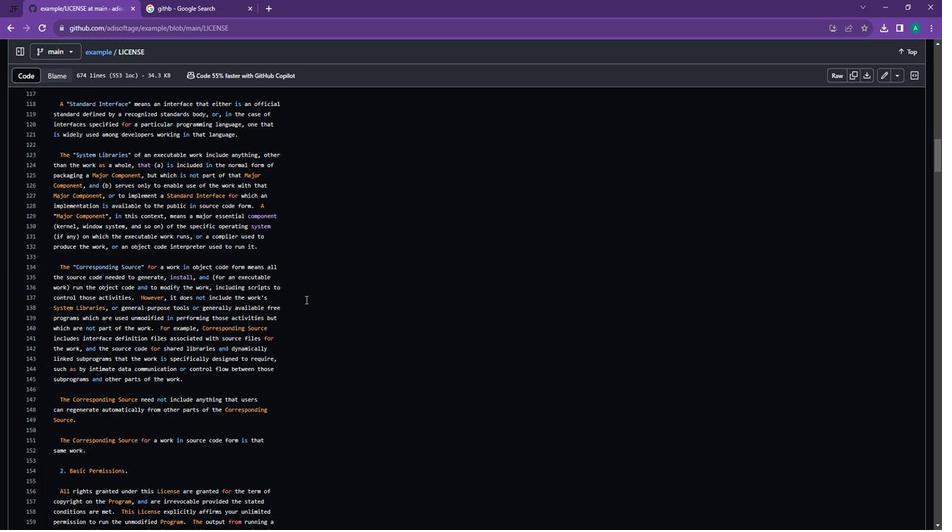 
Action: Mouse scrolled (304, 298) with delta (0, 0)
Screenshot: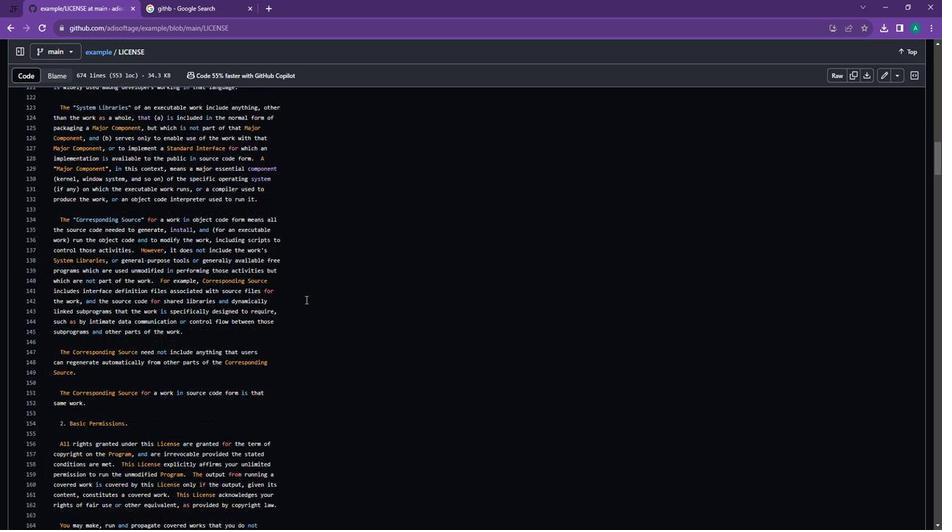 
Action: Mouse scrolled (304, 298) with delta (0, 0)
Screenshot: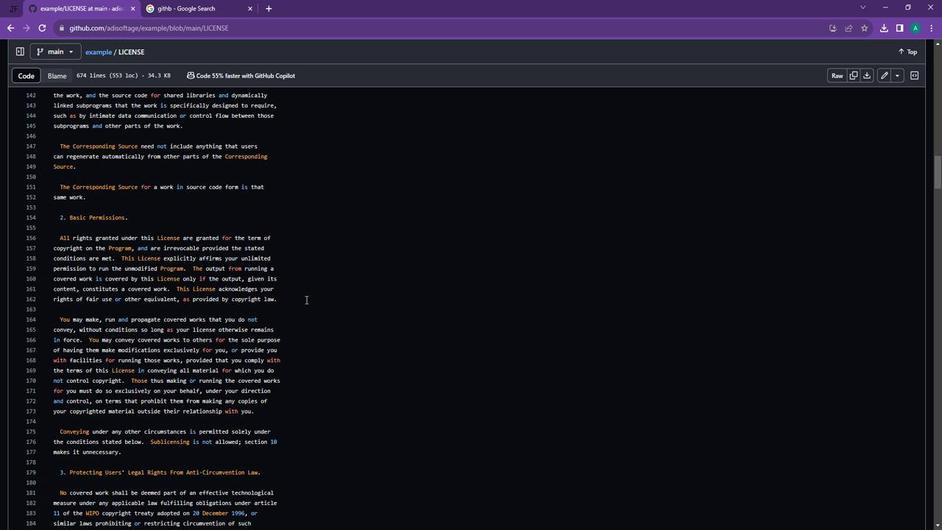 
Action: Mouse scrolled (304, 298) with delta (0, 0)
Screenshot: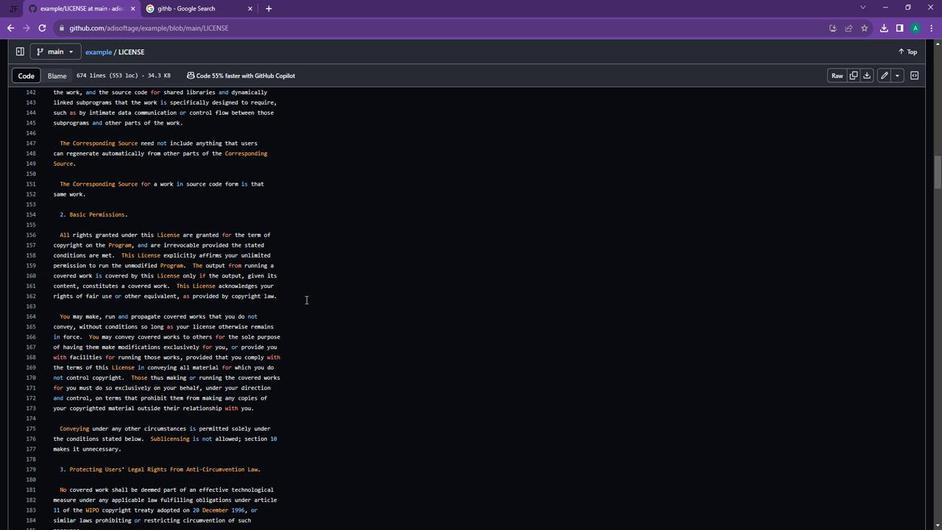 
Action: Mouse moved to (304, 296)
Screenshot: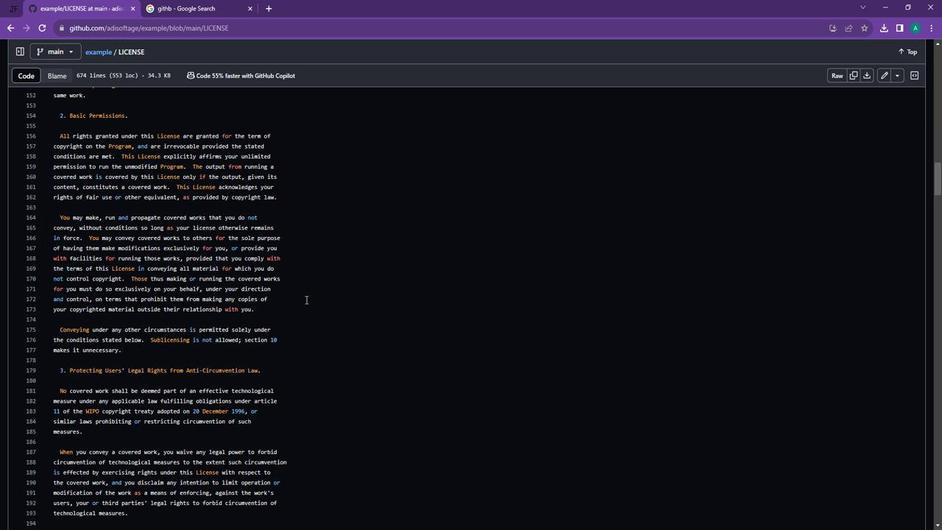 
